 Task: In the Contact  Layla_King@nyu.edu, Add note: 'Add a note to conduct a competitive analysis of key competitors.'. Mark checkbox to create task to follow up ': In 3 business days '. Create task, with  description: Conduct Product Demo, Add due date: Tomorrow; Add reminder: 30 Minutes before. Set Priority High and add note: Review the attached proposal. Logged in from softage.1@softage.net
Action: Mouse moved to (98, 62)
Screenshot: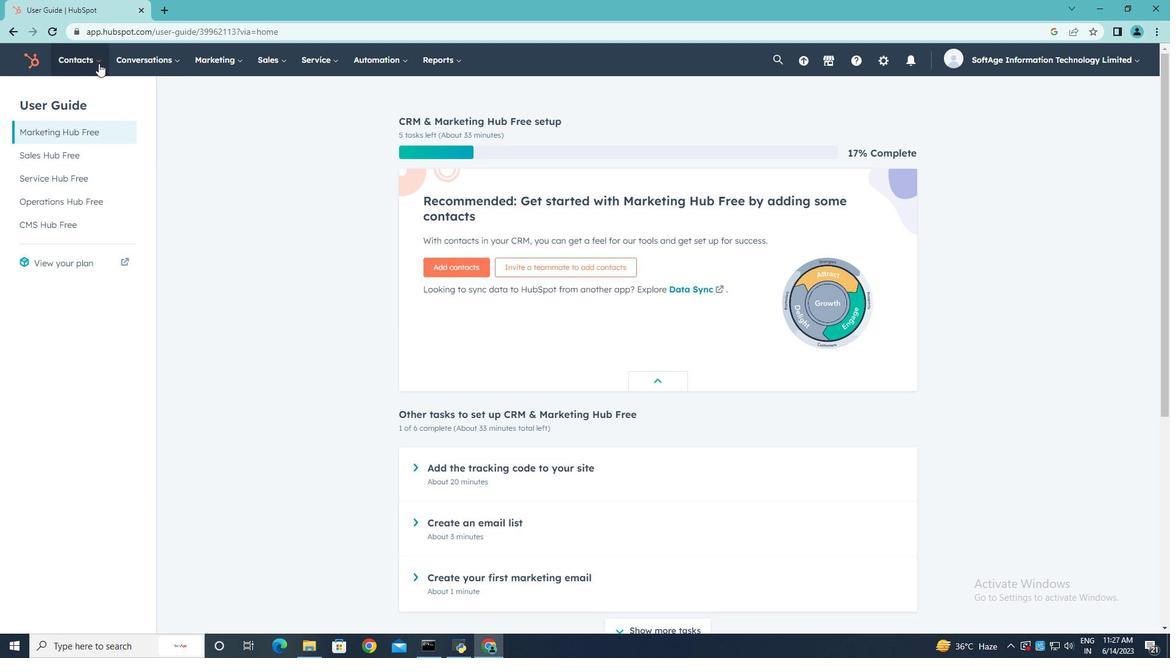 
Action: Mouse pressed left at (98, 62)
Screenshot: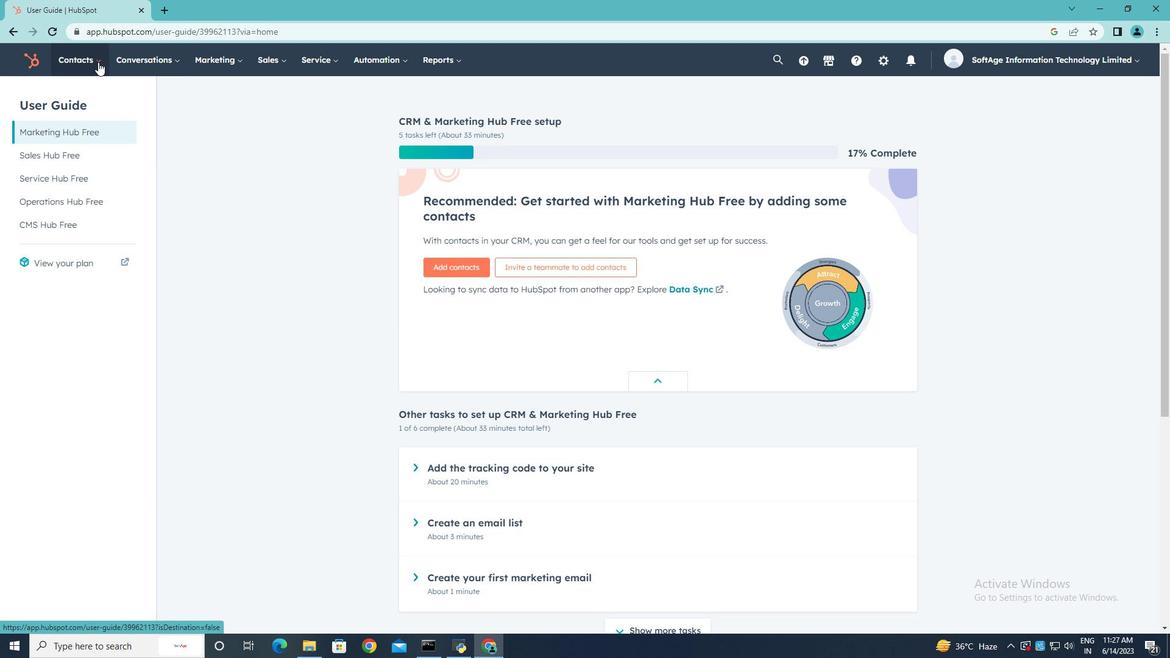 
Action: Mouse moved to (88, 90)
Screenshot: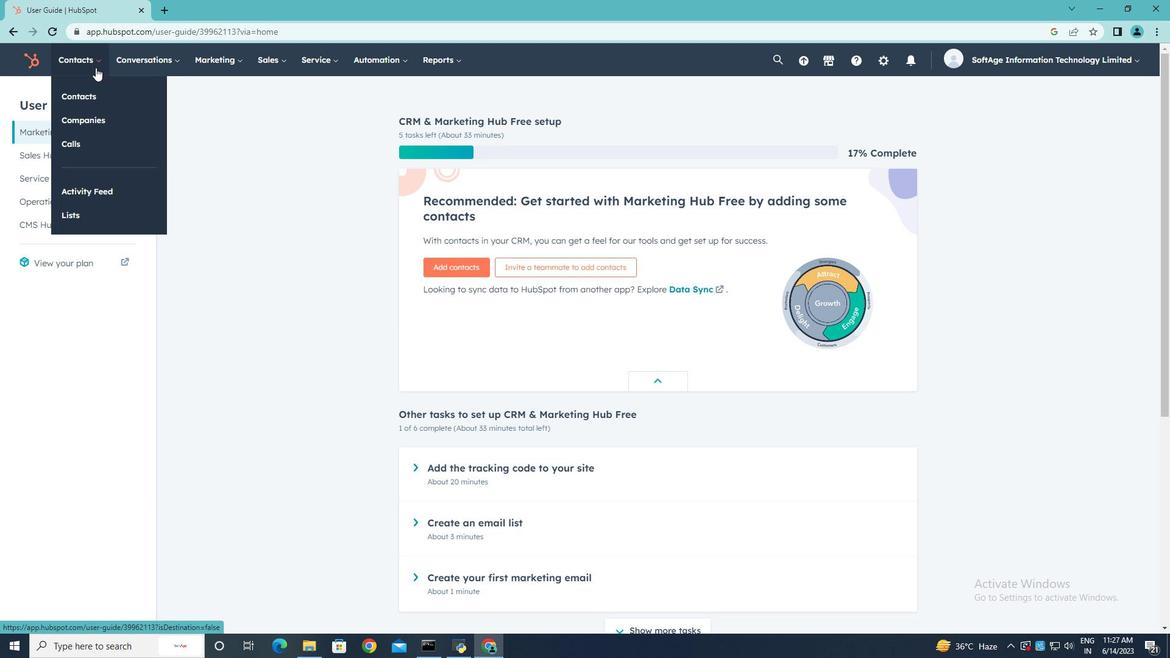 
Action: Mouse pressed left at (88, 90)
Screenshot: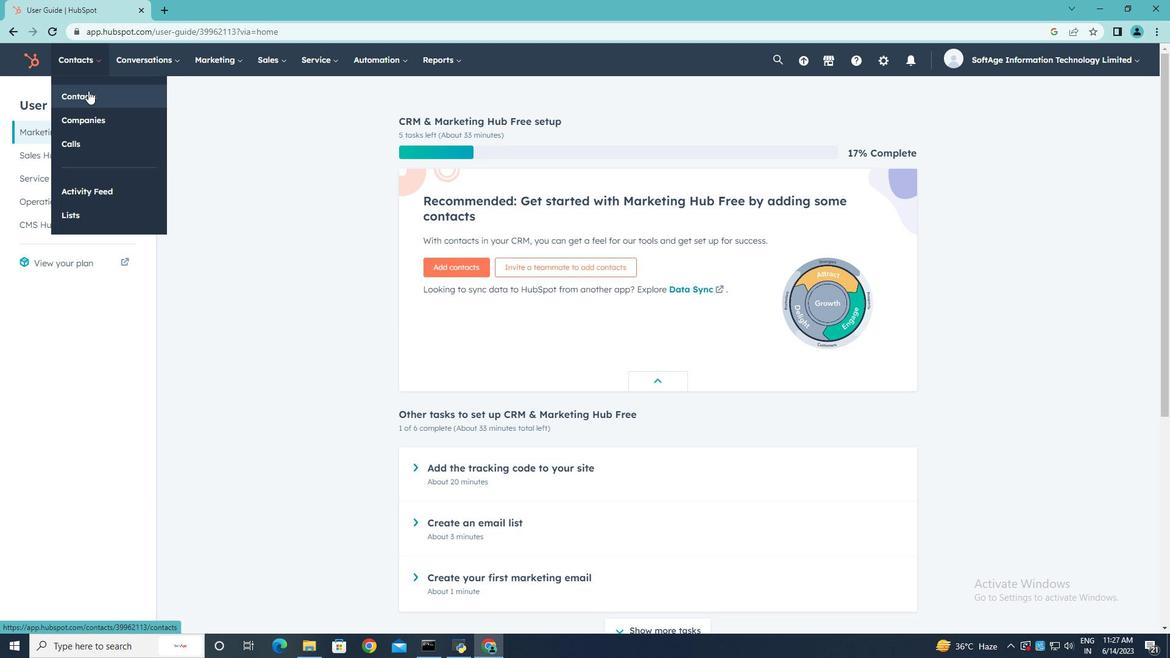 
Action: Mouse moved to (100, 195)
Screenshot: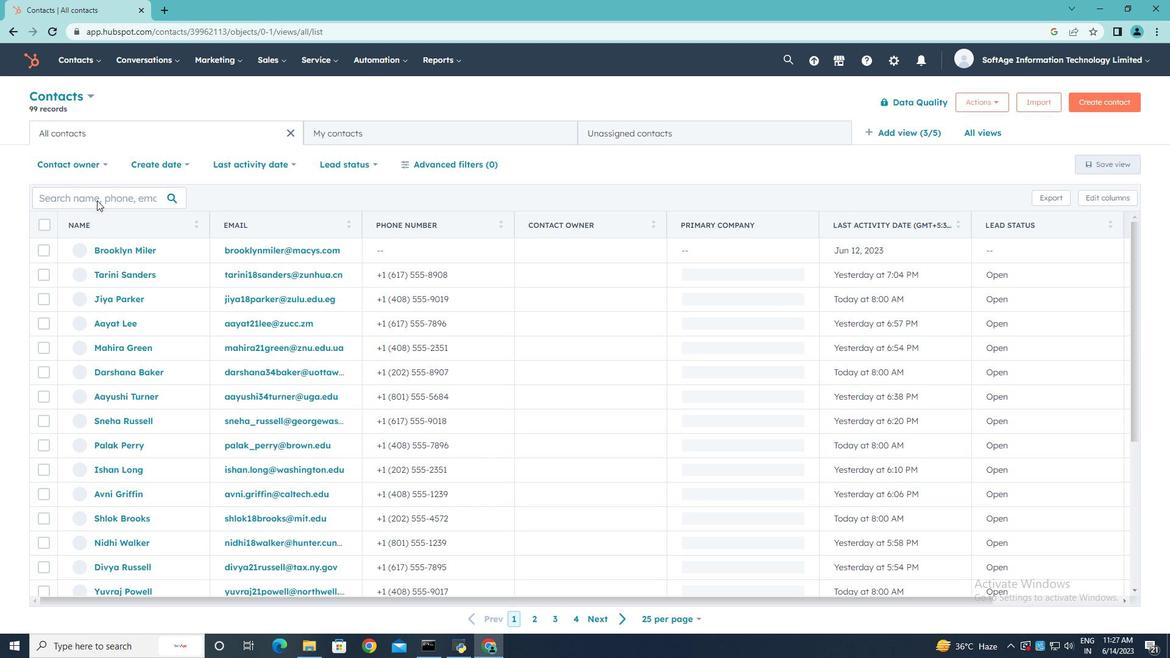 
Action: Mouse pressed left at (100, 195)
Screenshot: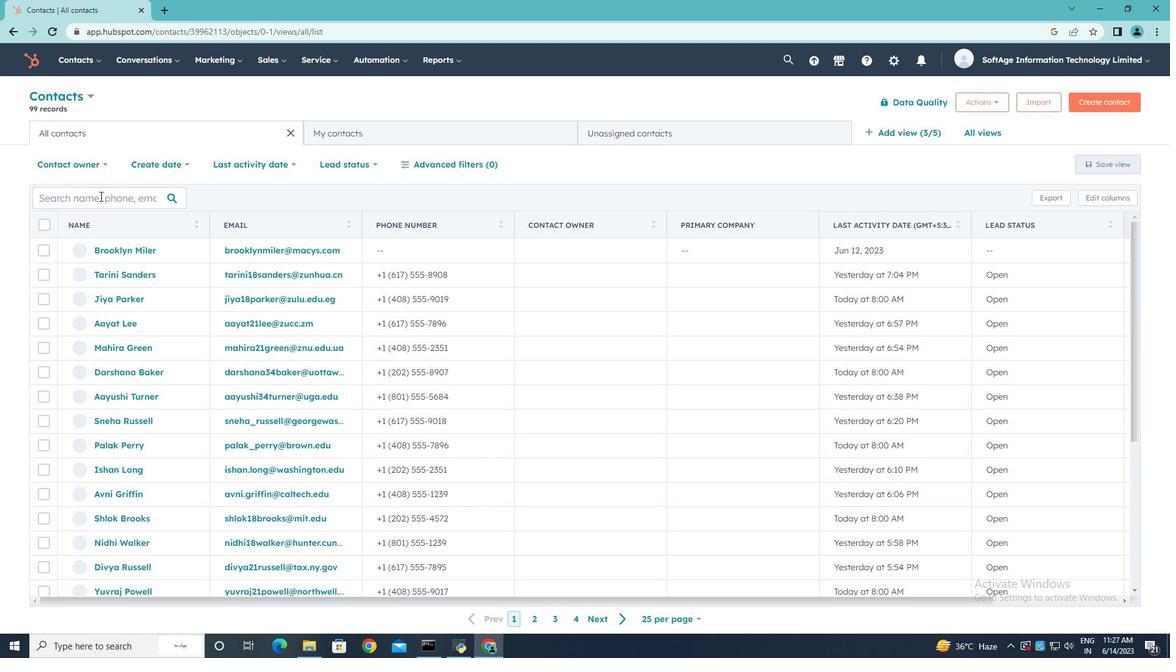 
Action: Key pressed <Key.shift>Layla<Key.shift_r>_<Key.shift>King<Key.shift>@nyu.edu
Screenshot: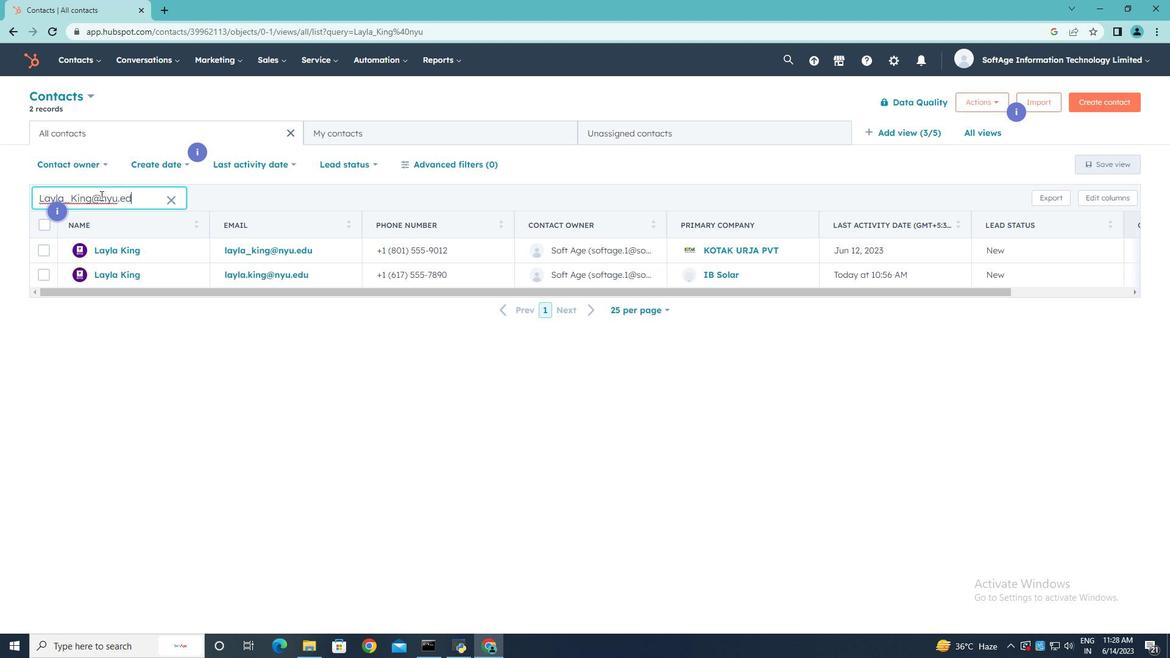 
Action: Mouse moved to (136, 253)
Screenshot: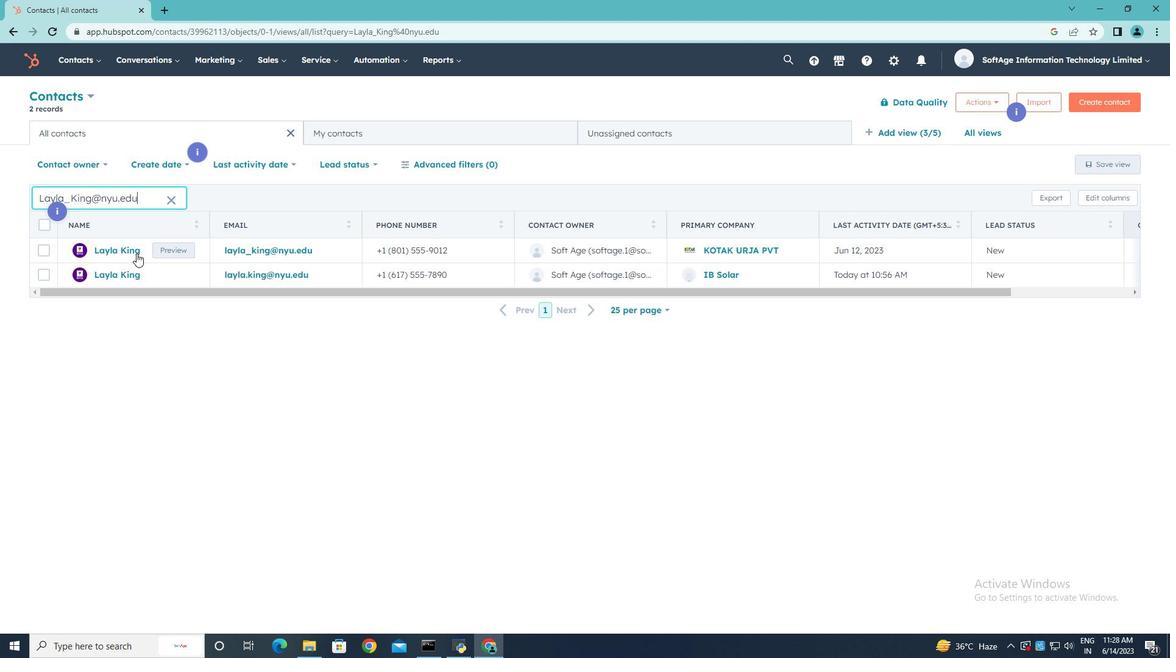
Action: Mouse pressed left at (136, 253)
Screenshot: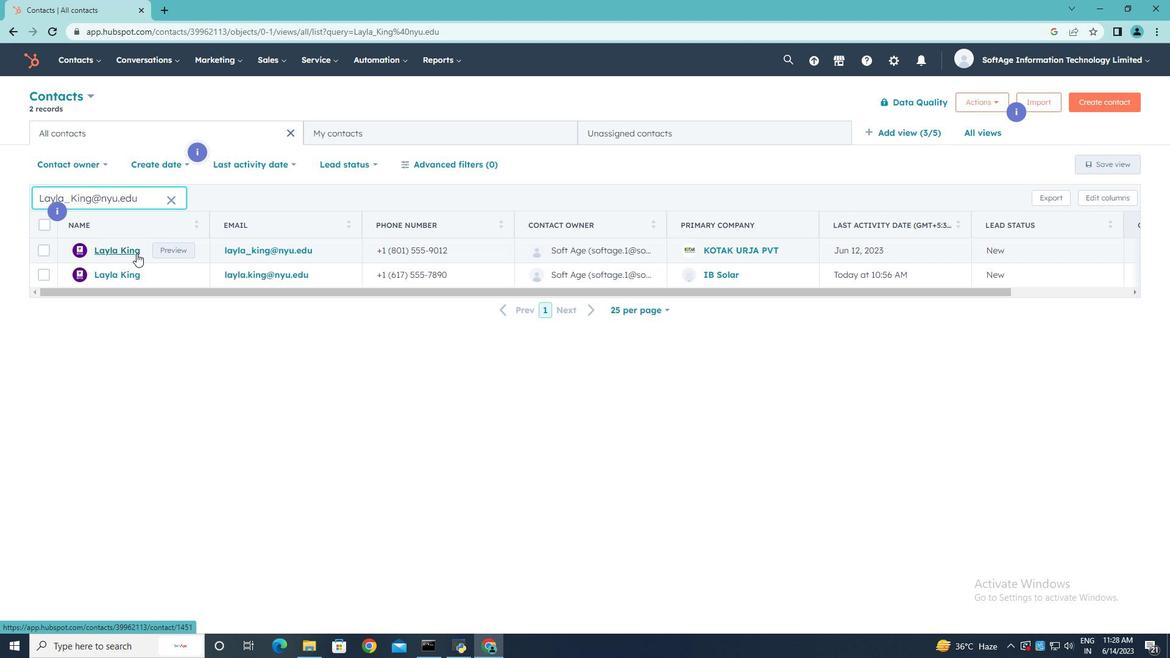 
Action: Mouse moved to (41, 205)
Screenshot: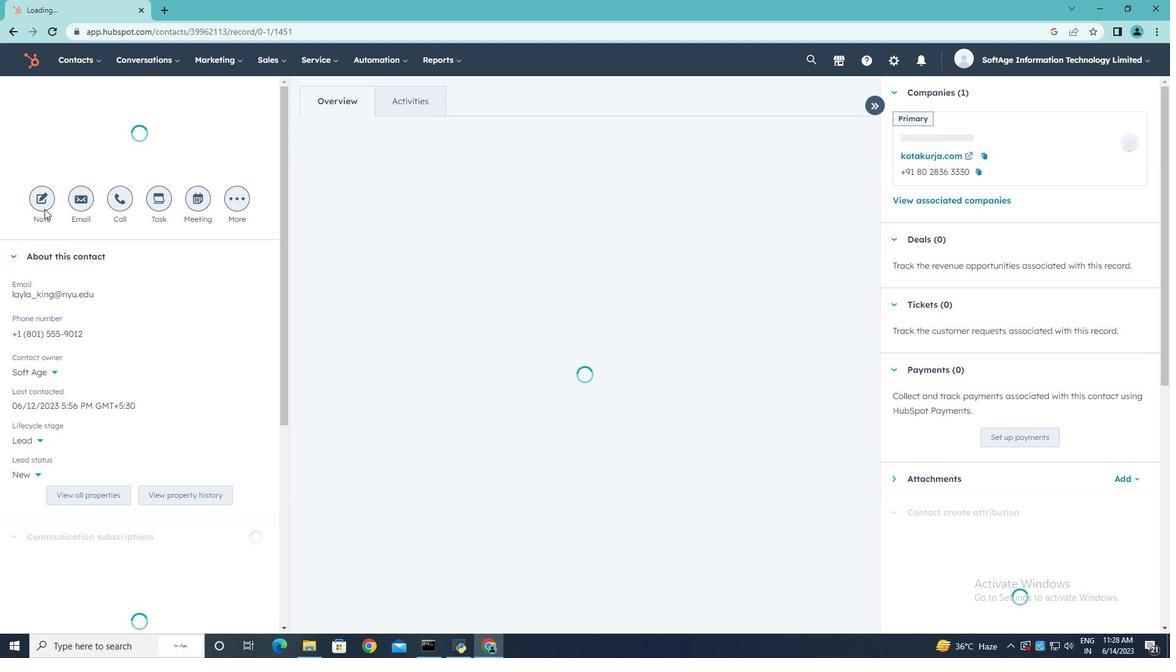 
Action: Mouse pressed left at (41, 205)
Screenshot: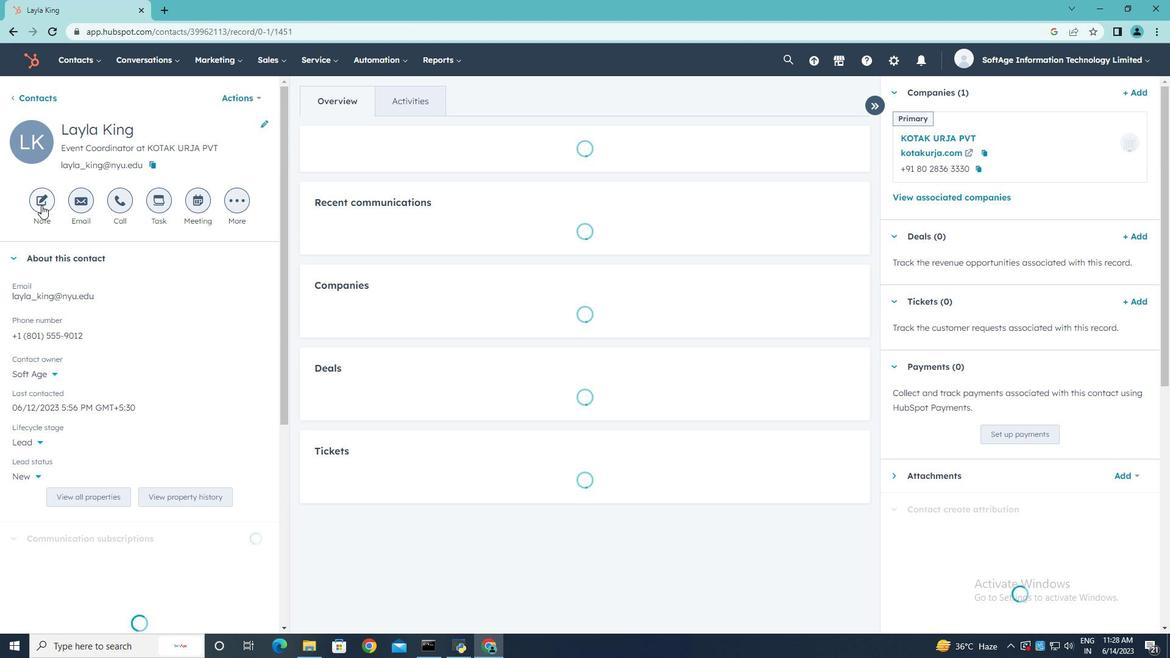 
Action: Key pressed <Key.shift><Key.shift><Key.shift><Key.shift><Key.shift><Key.shift><Key.shift><Key.shift><Key.shift><Key.shift><Key.shift><Key.shift><Key.shift><Key.shift><Key.shift><Key.shift><Key.shift><Key.shift><Key.shift><Key.shift><Key.shift><Key.shift><Key.shift><Key.shift><Key.shift><Key.shift><Key.shift><Key.shift><Key.shift><Key.shift><Key.shift><Key.shift><Key.shift><Key.shift><Key.shift><Key.shift><Key.shift><Key.shift><Key.shift><Key.shift><Key.shift><Key.shift><Key.shift><Key.shift><Key.shift><Key.shift><Key.shift><Key.shift><Key.shift><Key.shift><Key.shift><Key.shift><Key.shift><Key.shift><Key.shift><Key.shift><Key.shift><Key.shift><Key.shift><Key.shift>As<Key.backspace>dd<Key.space>a<Key.space><Key.space>not<Key.space>to<Key.space>conduct<Key.space>a<Key.space>competitive<Key.space>analysis<Key.space>of<Key.space>key<Key.space>competitors.
Screenshot: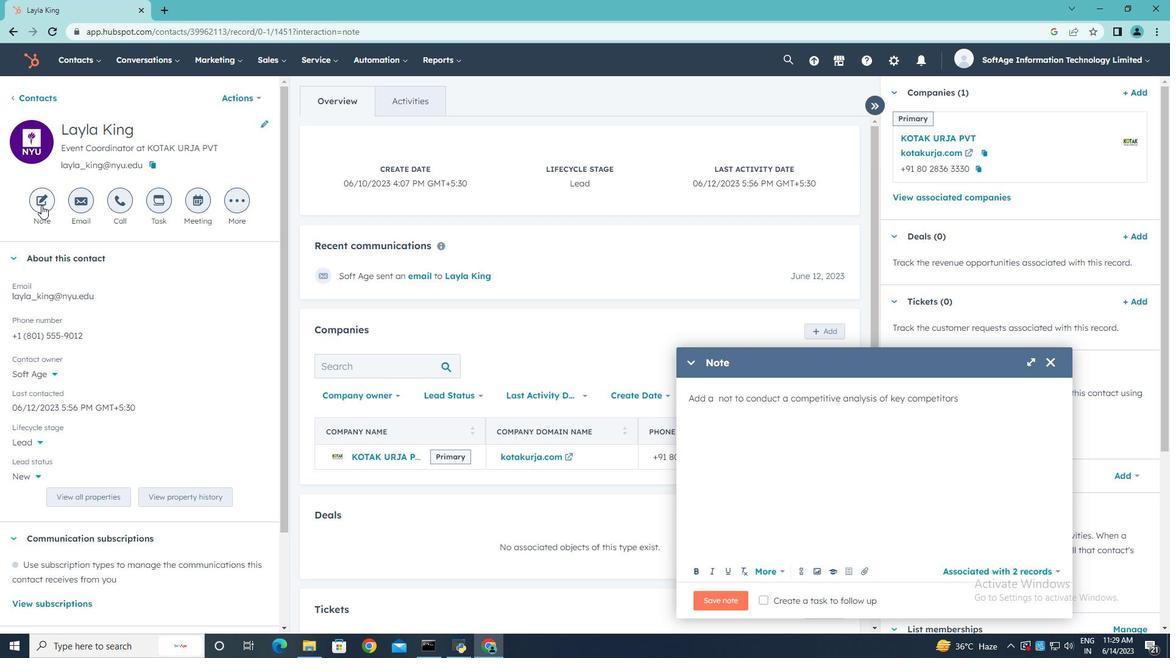 
Action: Mouse moved to (767, 601)
Screenshot: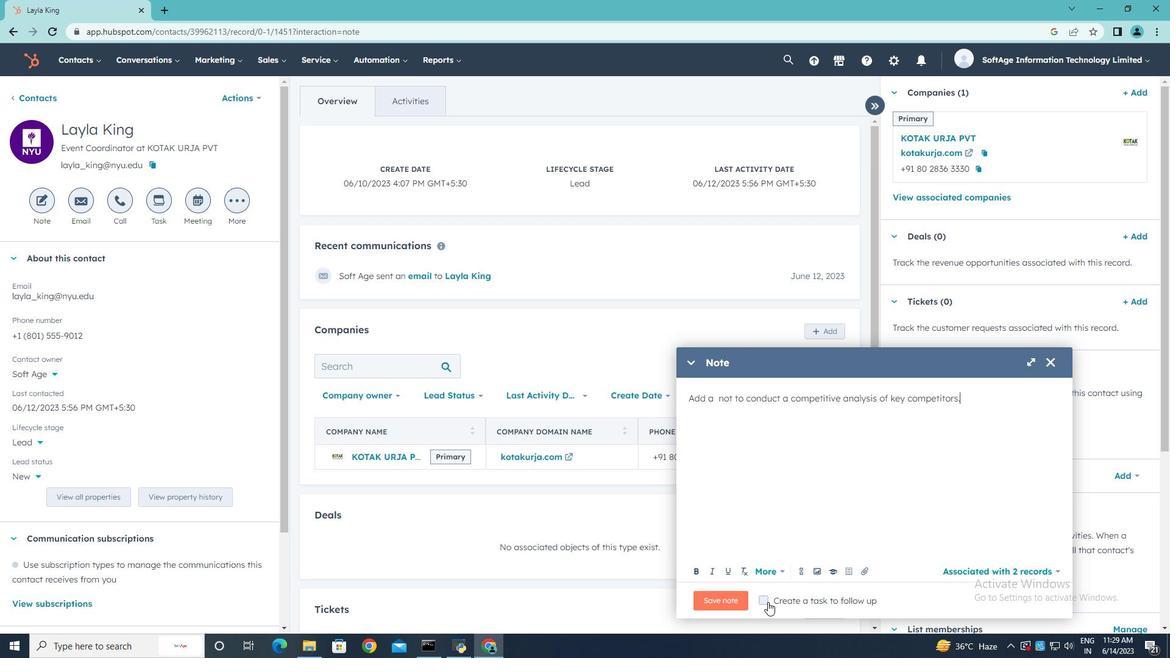 
Action: Mouse pressed left at (767, 601)
Screenshot: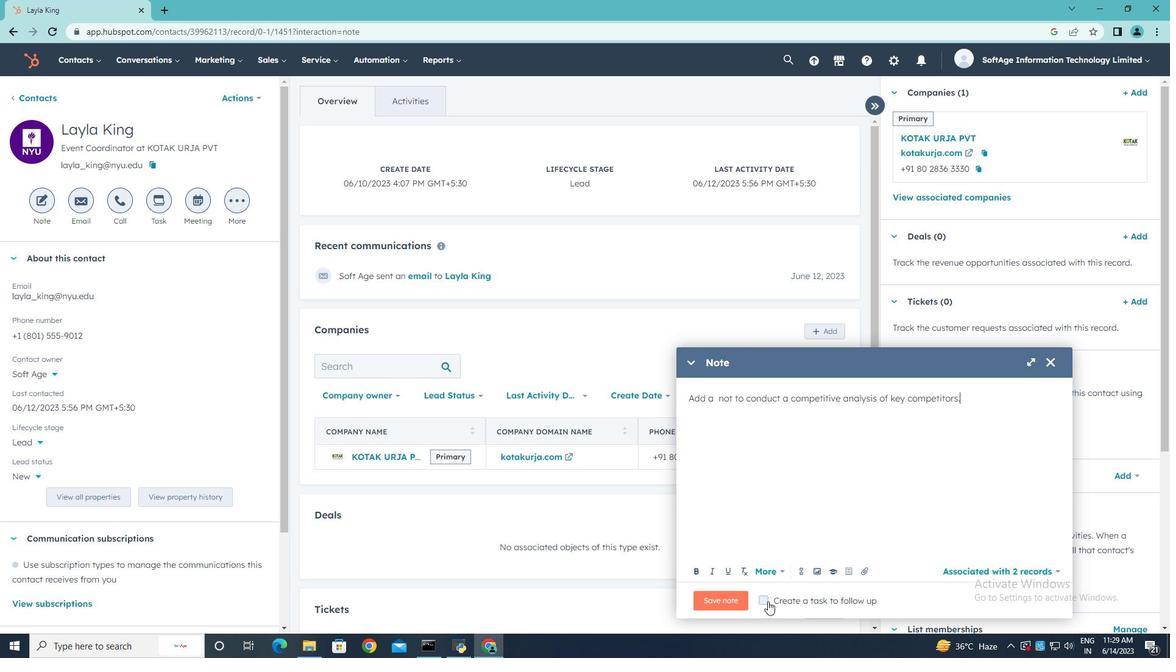 
Action: Mouse moved to (1003, 602)
Screenshot: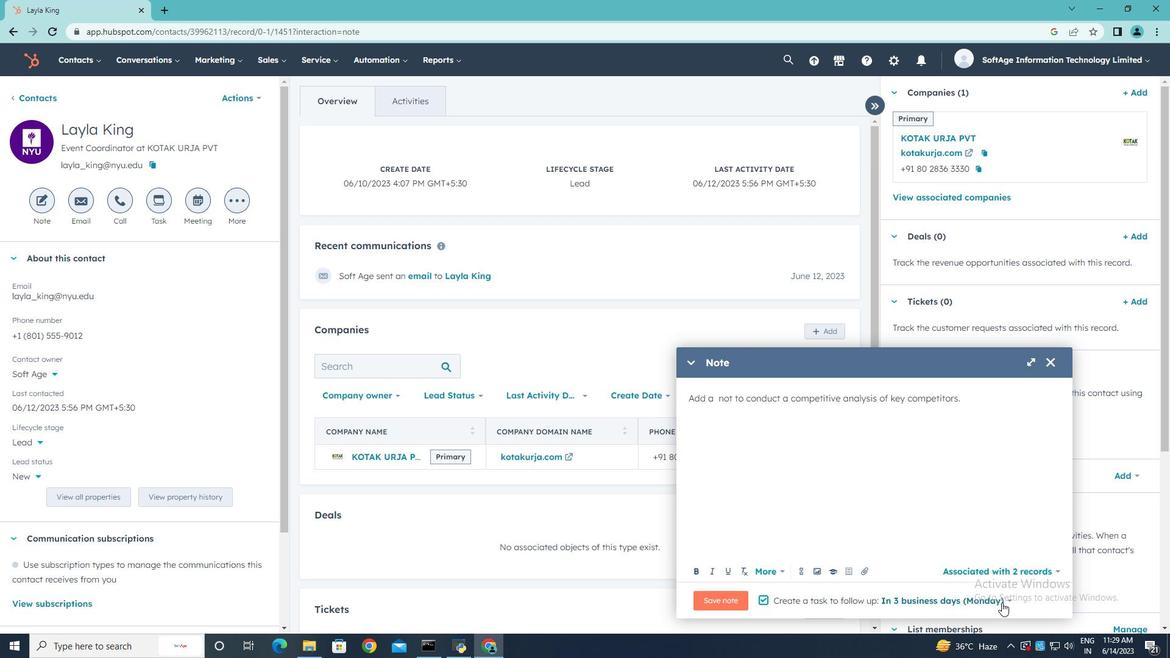 
Action: Mouse pressed left at (1003, 602)
Screenshot: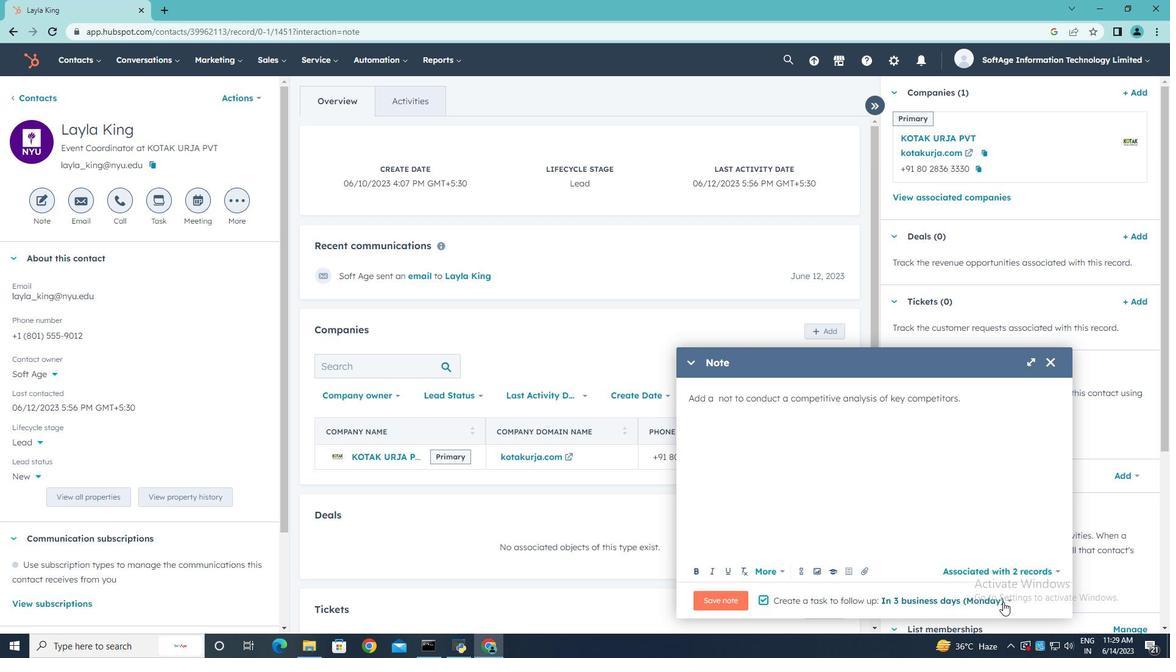 
Action: Mouse moved to (987, 484)
Screenshot: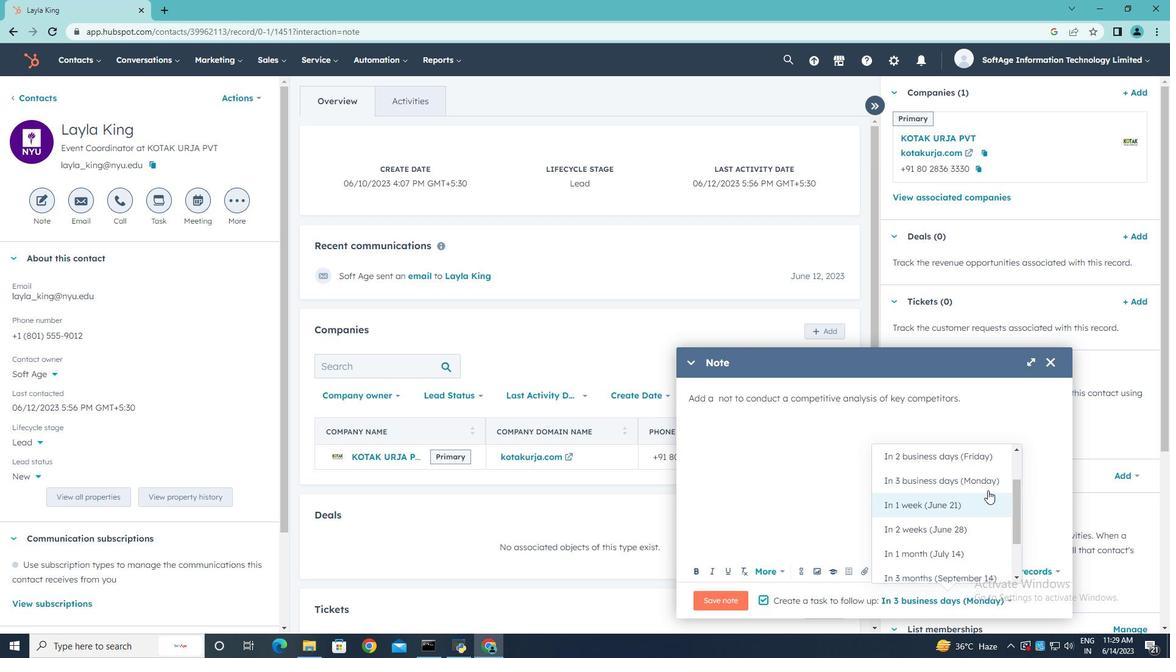
Action: Mouse pressed left at (987, 484)
Screenshot: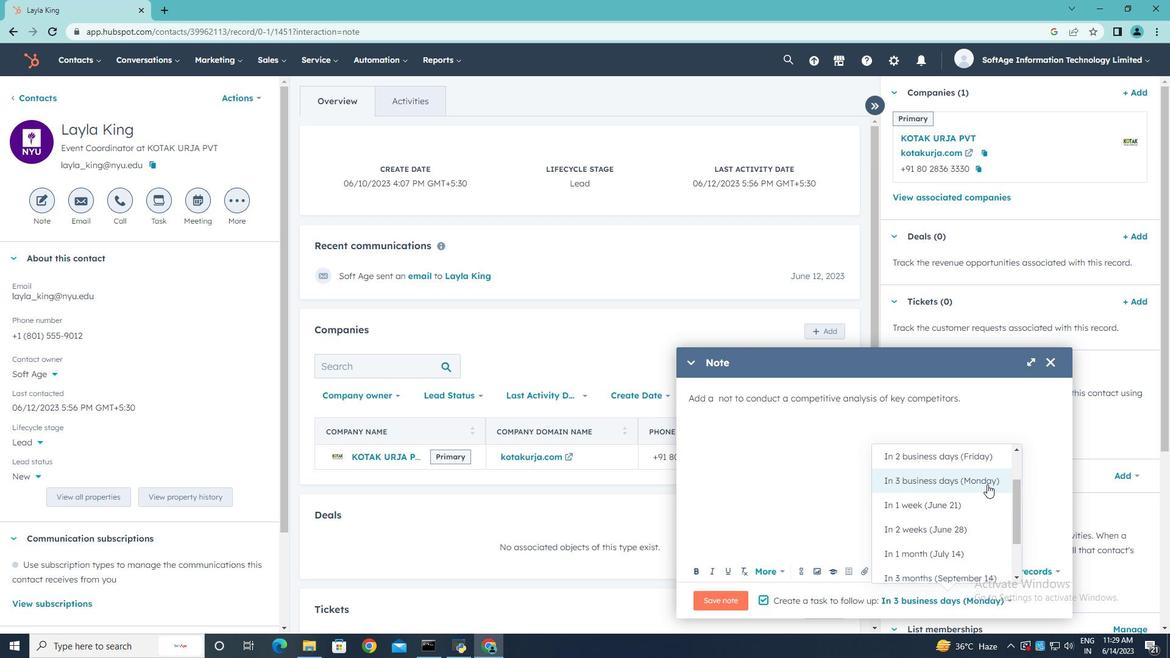 
Action: Mouse moved to (728, 598)
Screenshot: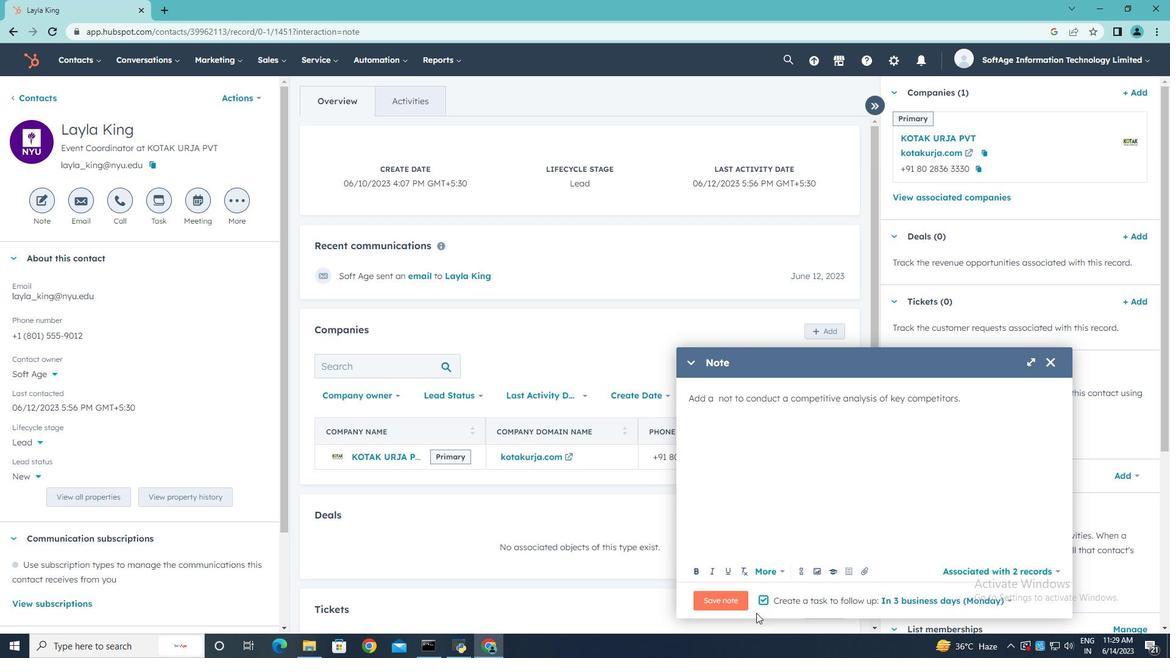 
Action: Mouse pressed left at (728, 598)
Screenshot: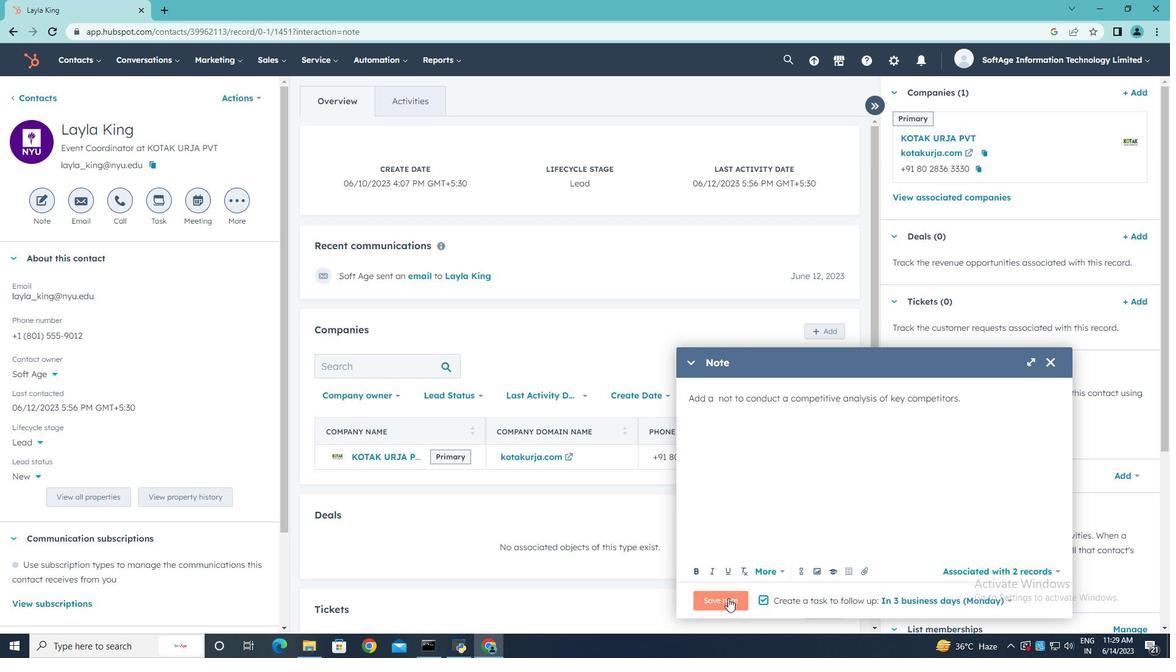 
Action: Mouse moved to (156, 208)
Screenshot: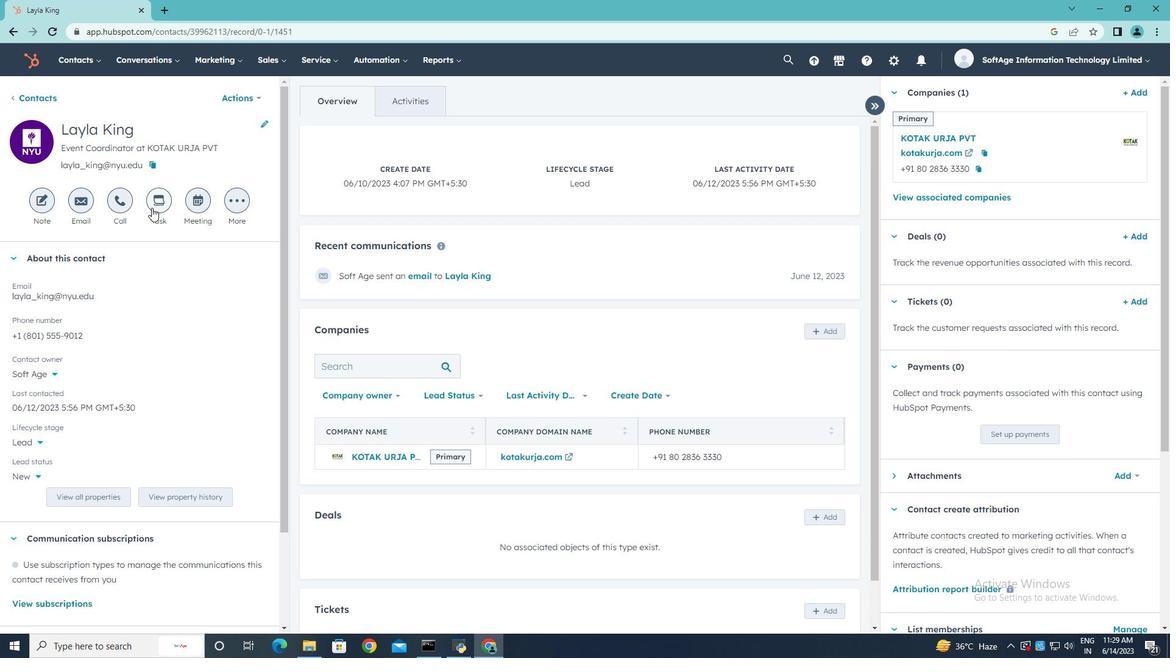 
Action: Mouse pressed left at (156, 208)
Screenshot: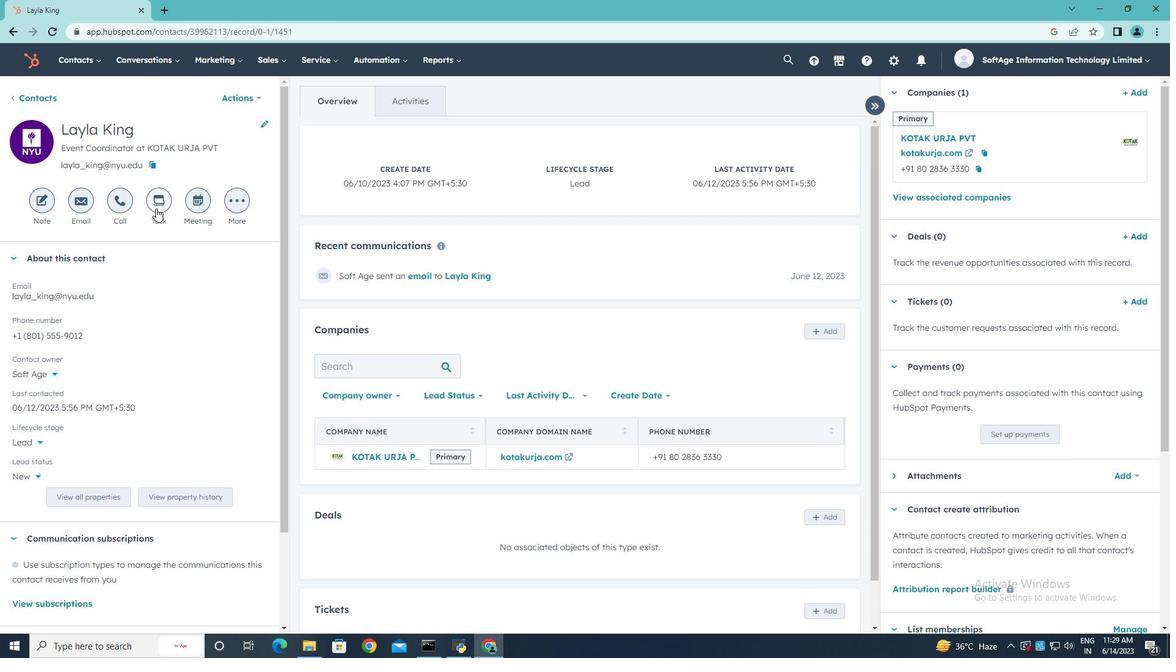
Action: Mouse moved to (702, 337)
Screenshot: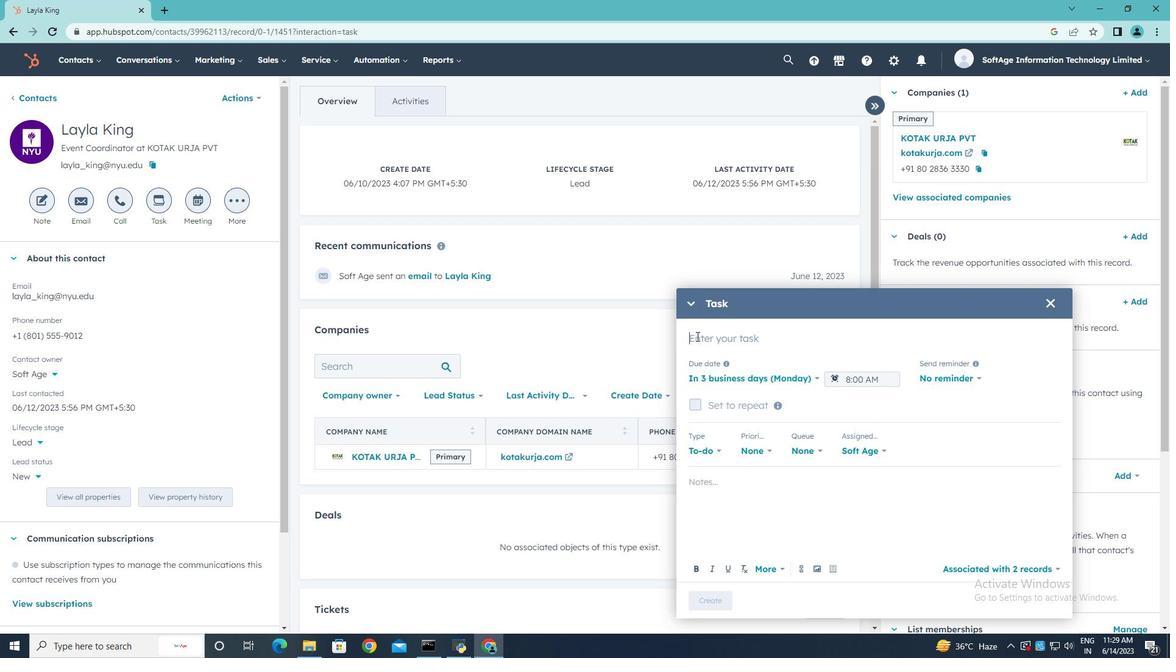 
Action: Mouse pressed left at (702, 337)
Screenshot: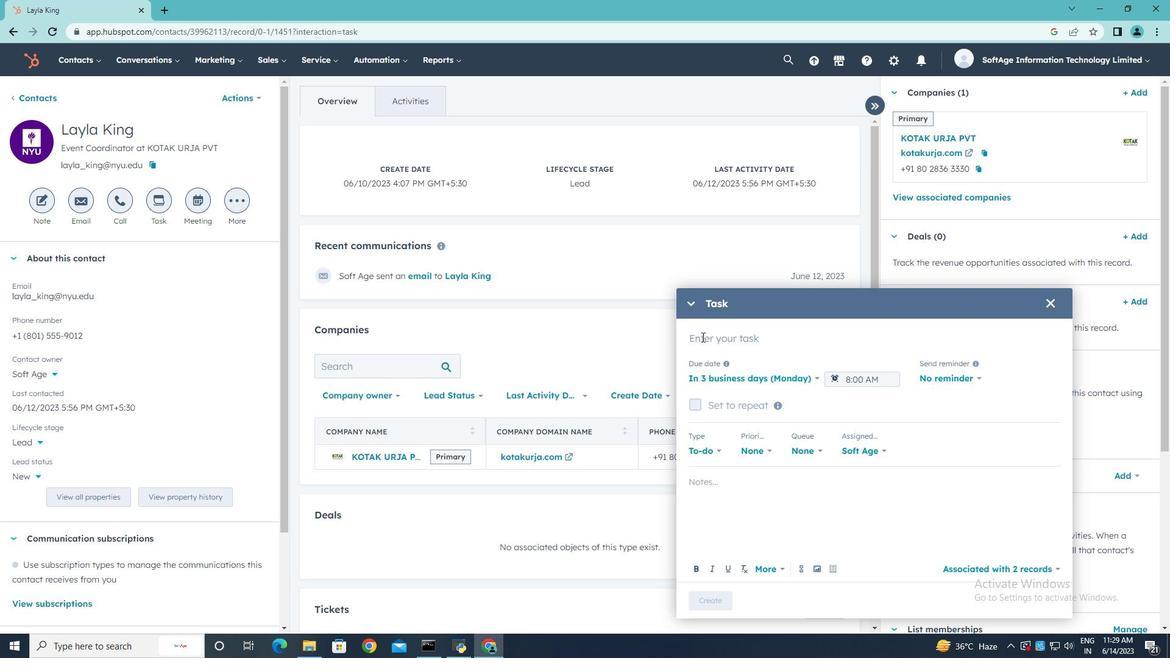
Action: Mouse moved to (720, 248)
Screenshot: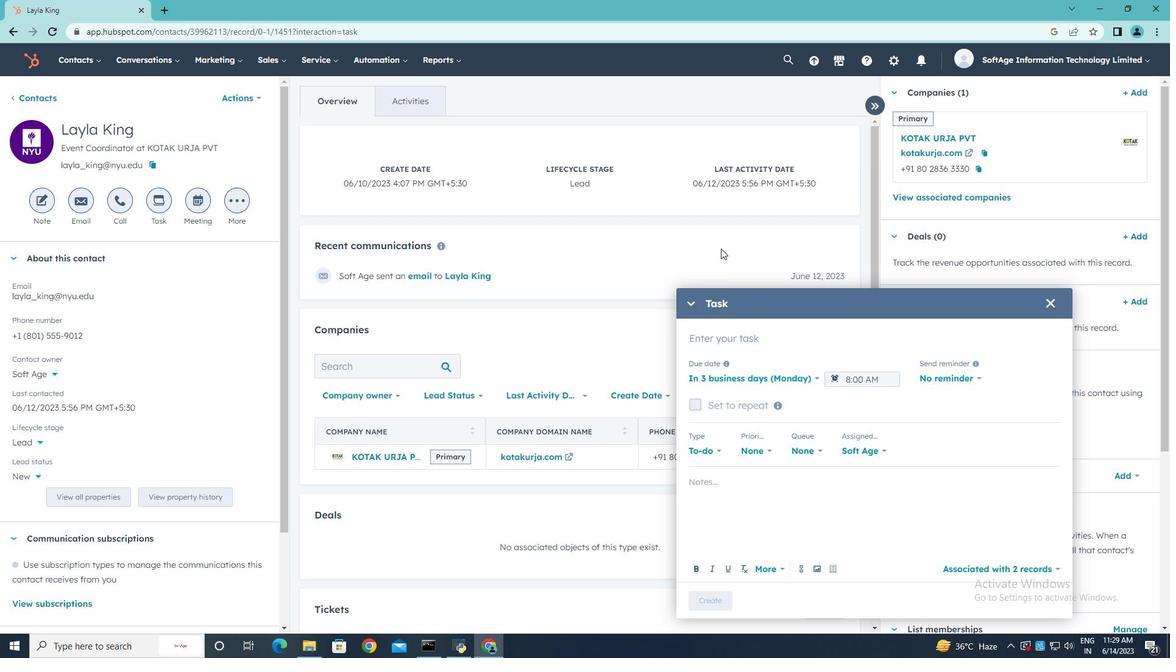 
Action: Key pressed <Key.shift>Conduct<Key.space><Key.shift>Product<Key.space><Key.shift>Demo
Screenshot: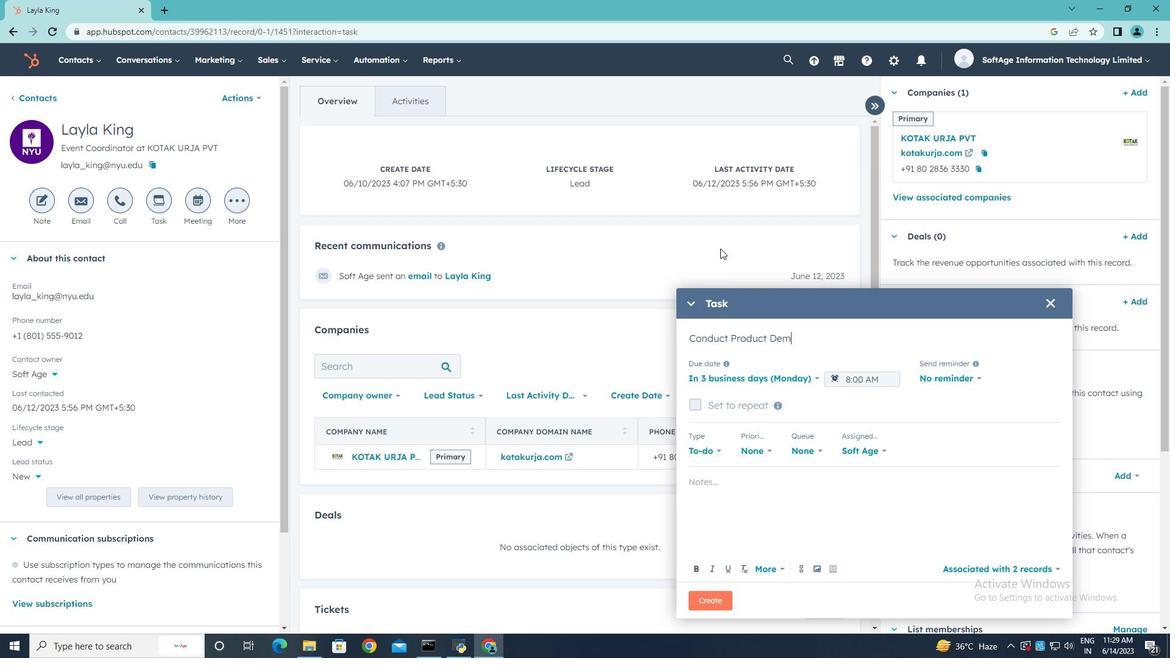 
Action: Mouse moved to (816, 381)
Screenshot: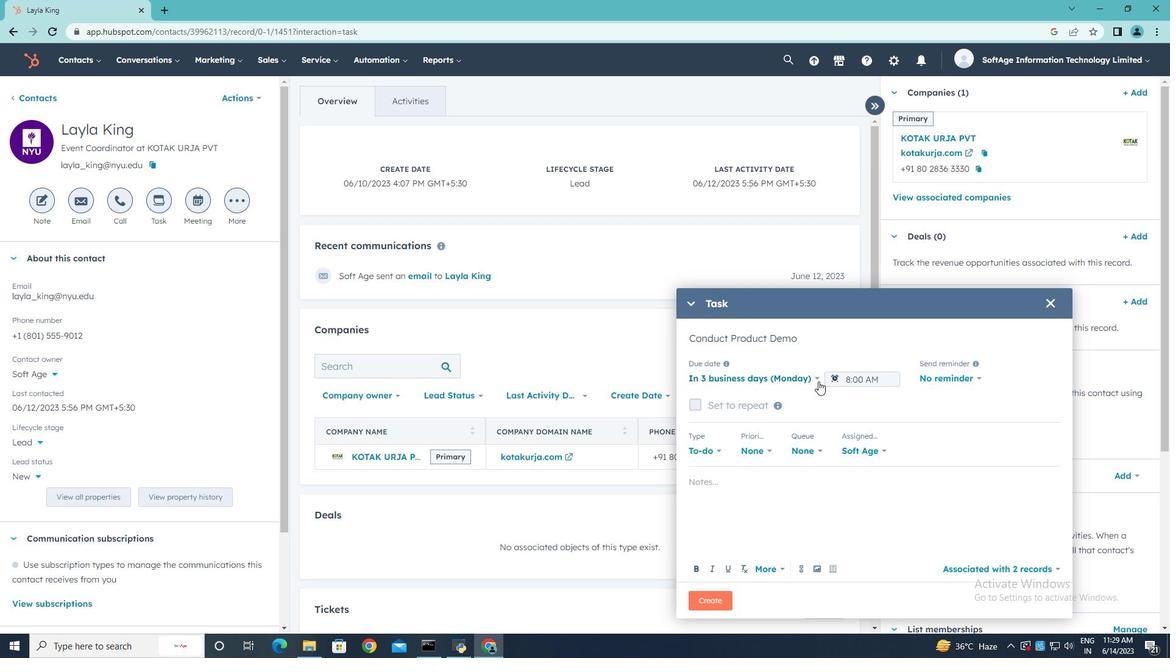 
Action: Mouse pressed left at (816, 381)
Screenshot: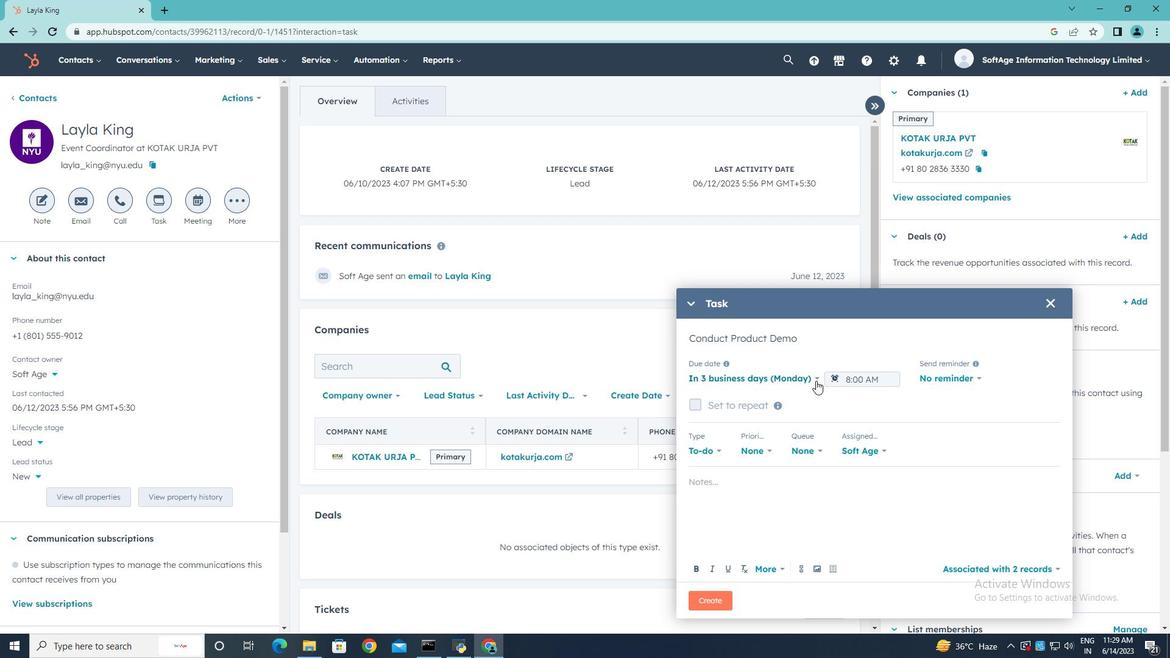 
Action: Mouse moved to (795, 429)
Screenshot: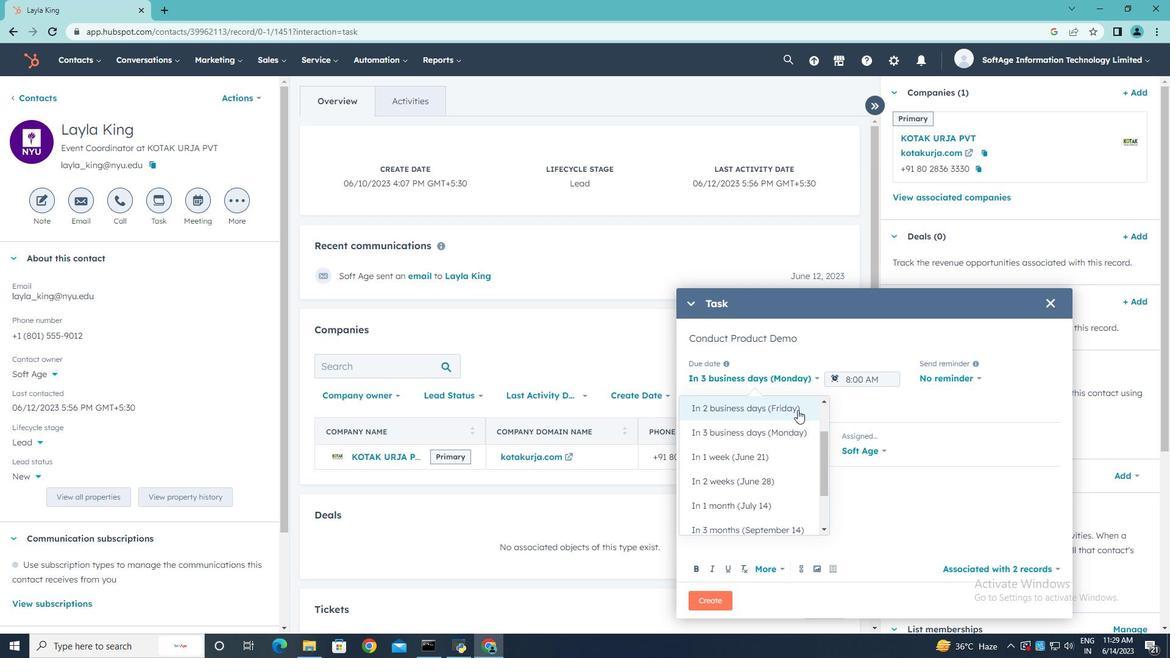 
Action: Mouse scrolled (795, 430) with delta (0, 0)
Screenshot: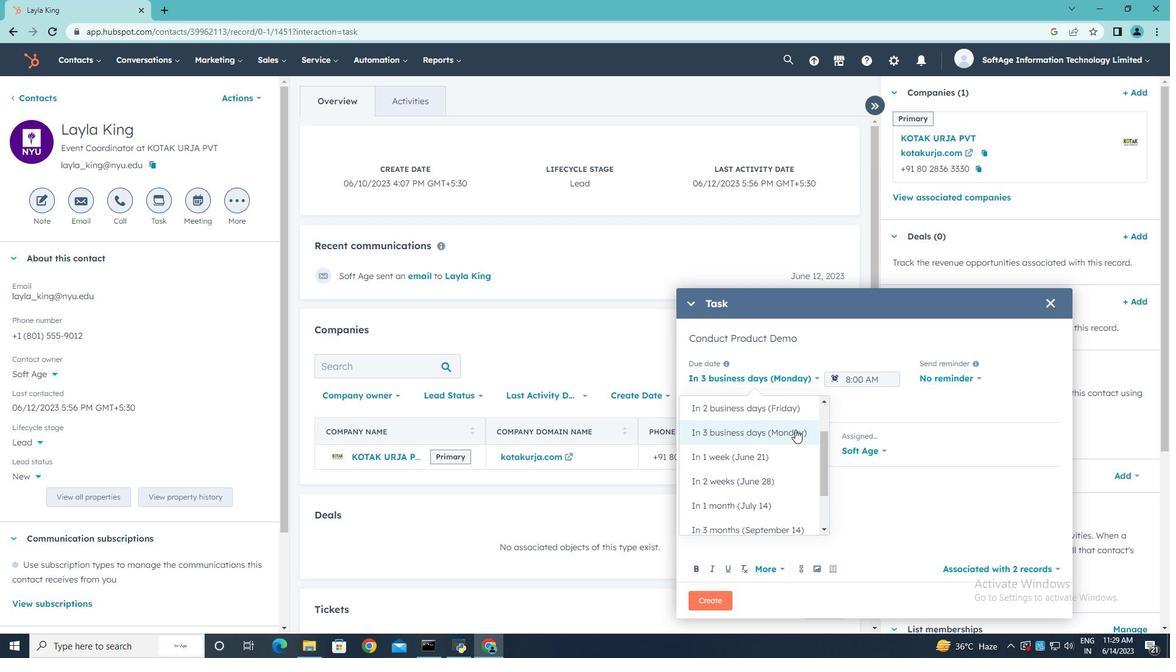 
Action: Mouse scrolled (795, 430) with delta (0, 0)
Screenshot: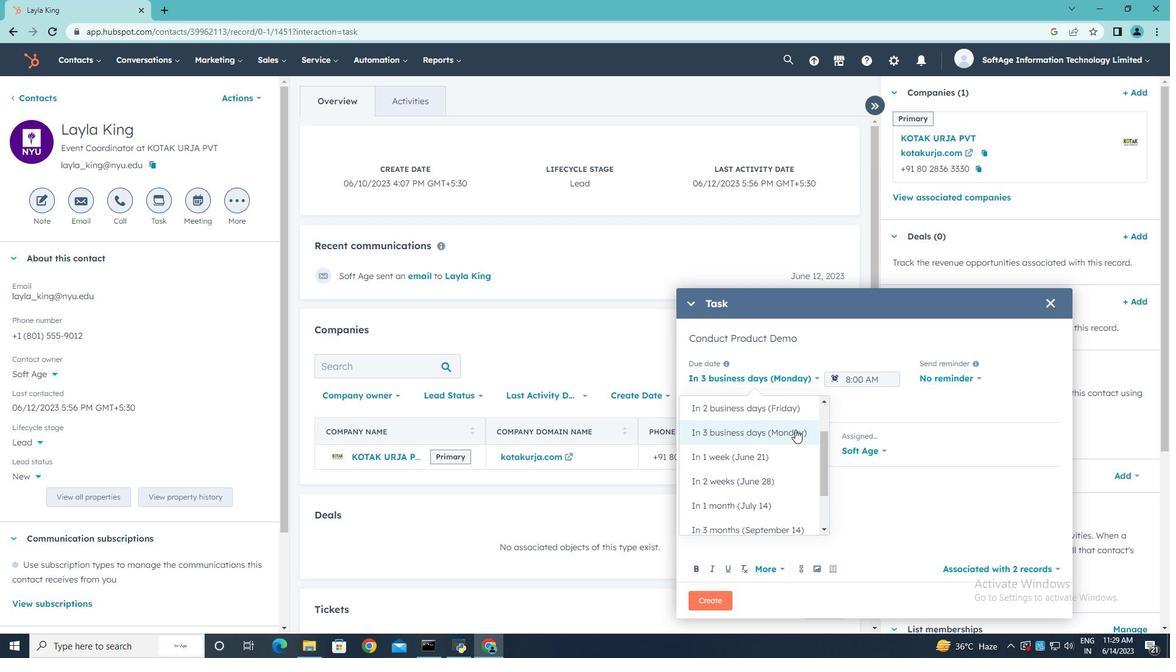 
Action: Mouse scrolled (795, 430) with delta (0, 0)
Screenshot: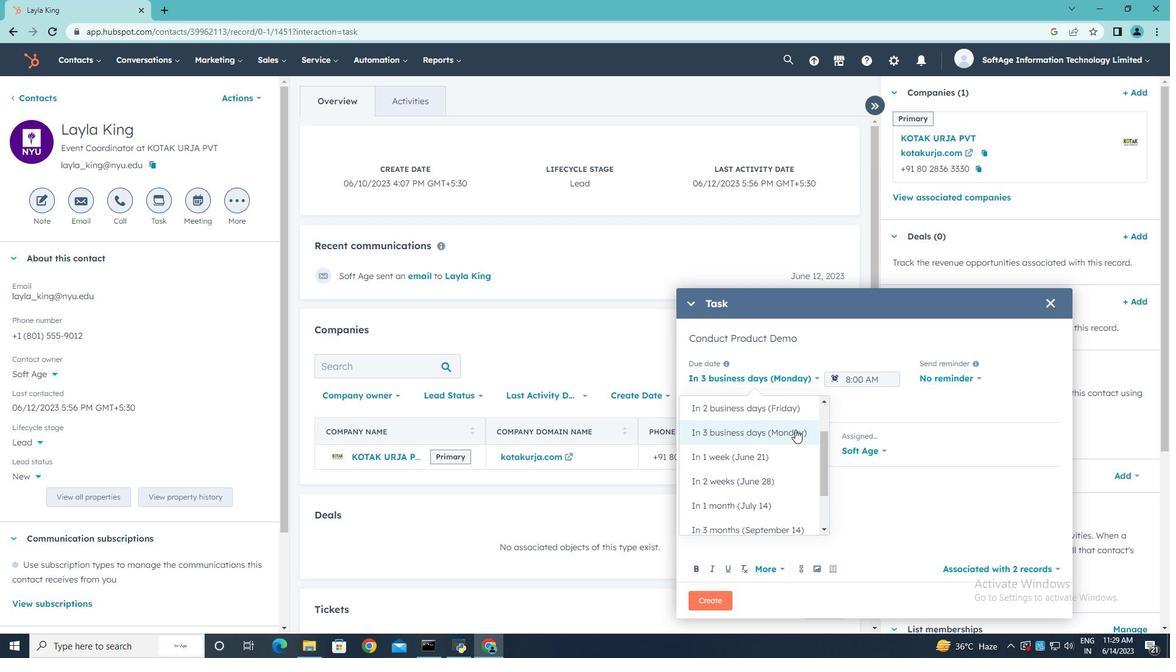 
Action: Mouse moved to (756, 433)
Screenshot: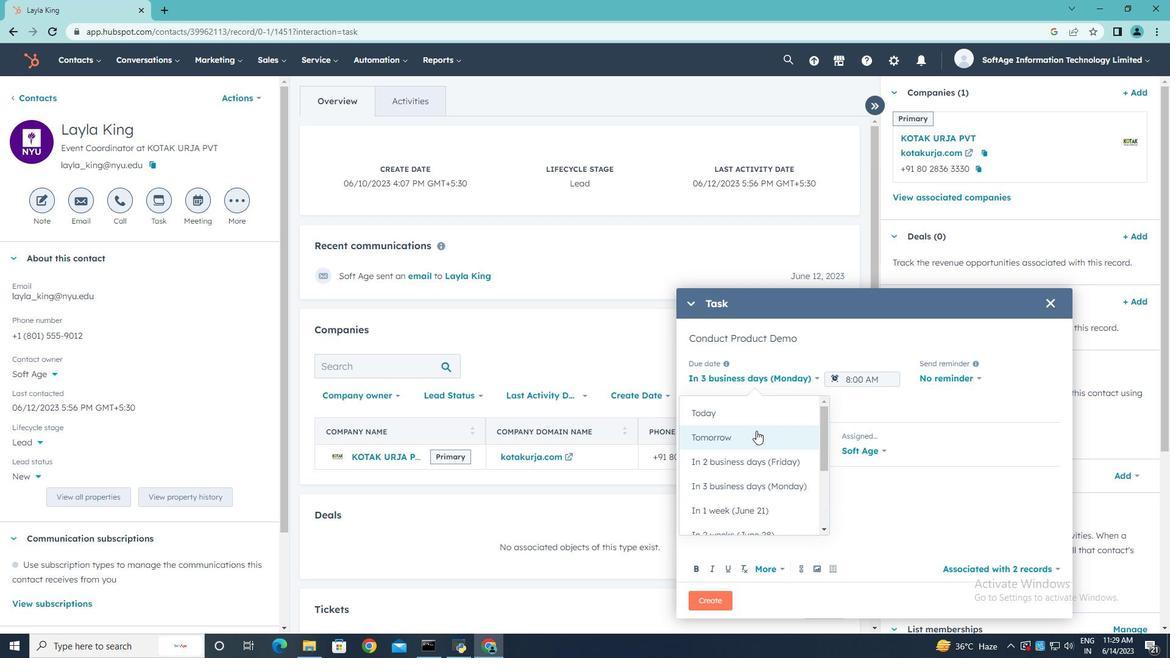 
Action: Mouse pressed left at (756, 433)
Screenshot: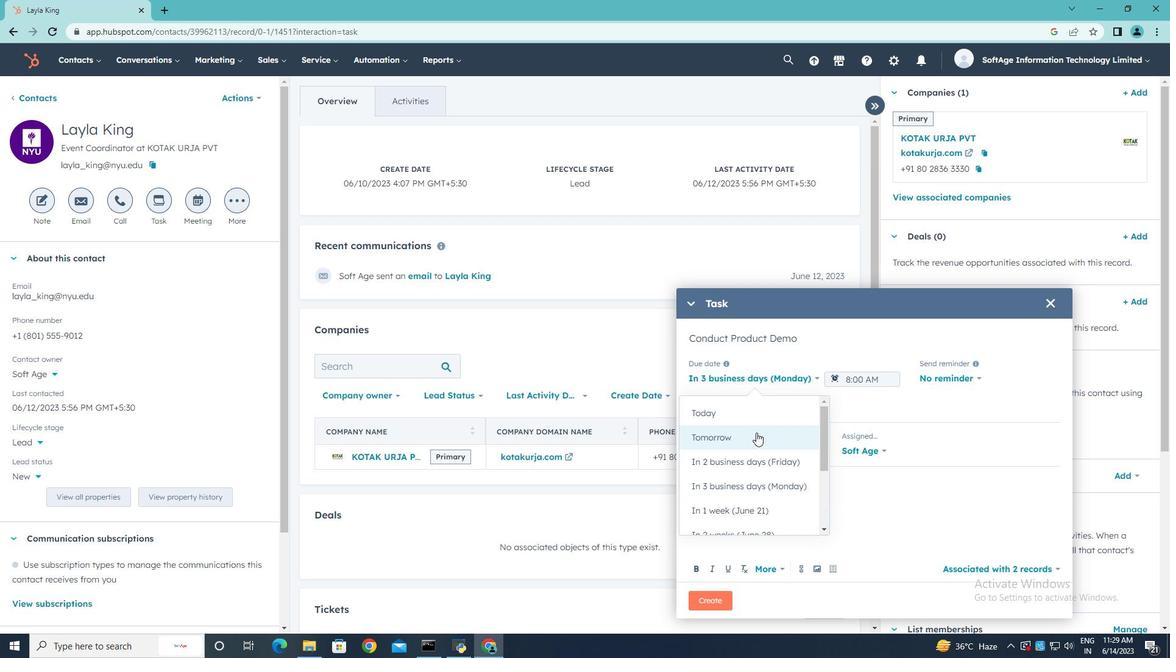 
Action: Mouse moved to (895, 375)
Screenshot: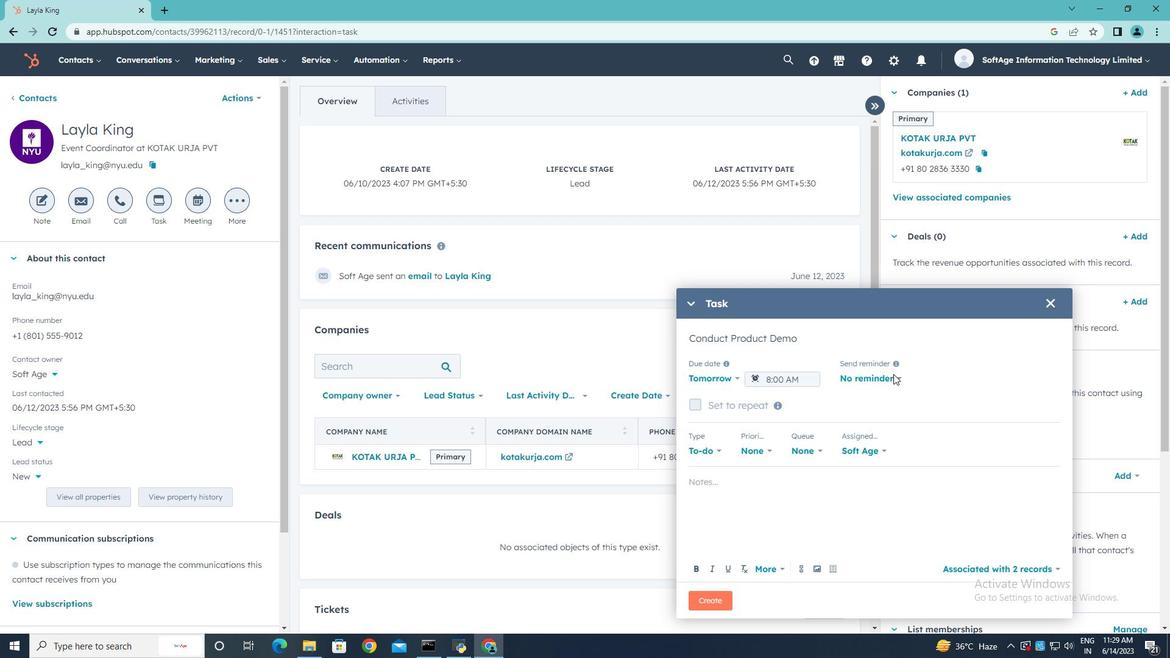 
Action: Mouse pressed left at (895, 375)
Screenshot: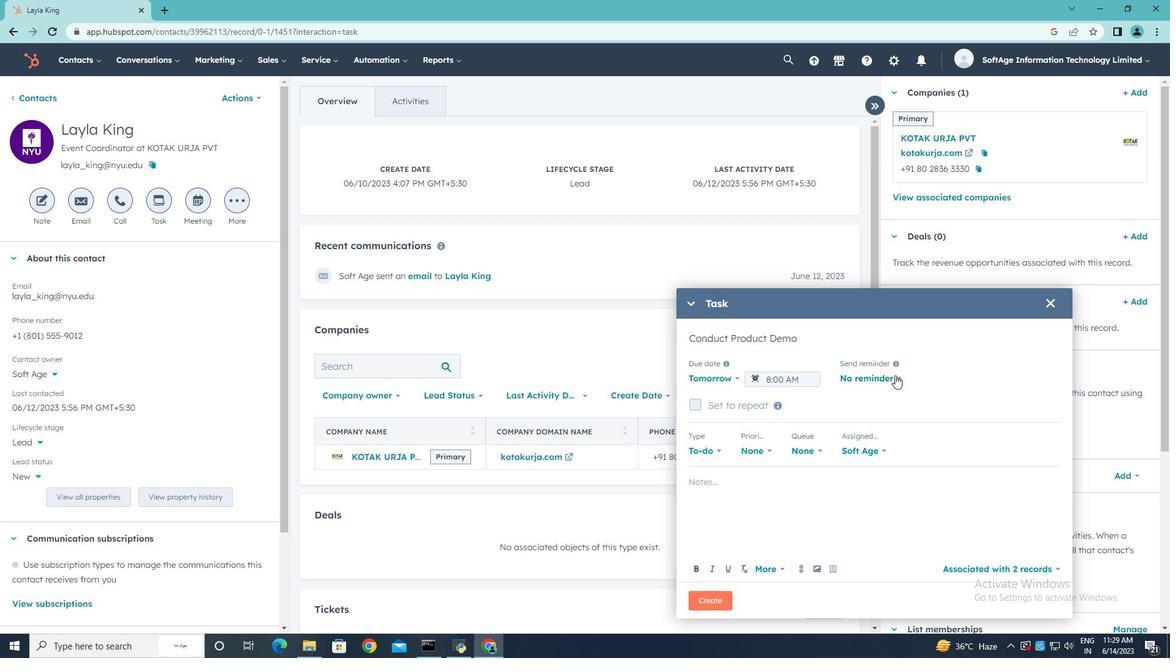 
Action: Mouse moved to (874, 459)
Screenshot: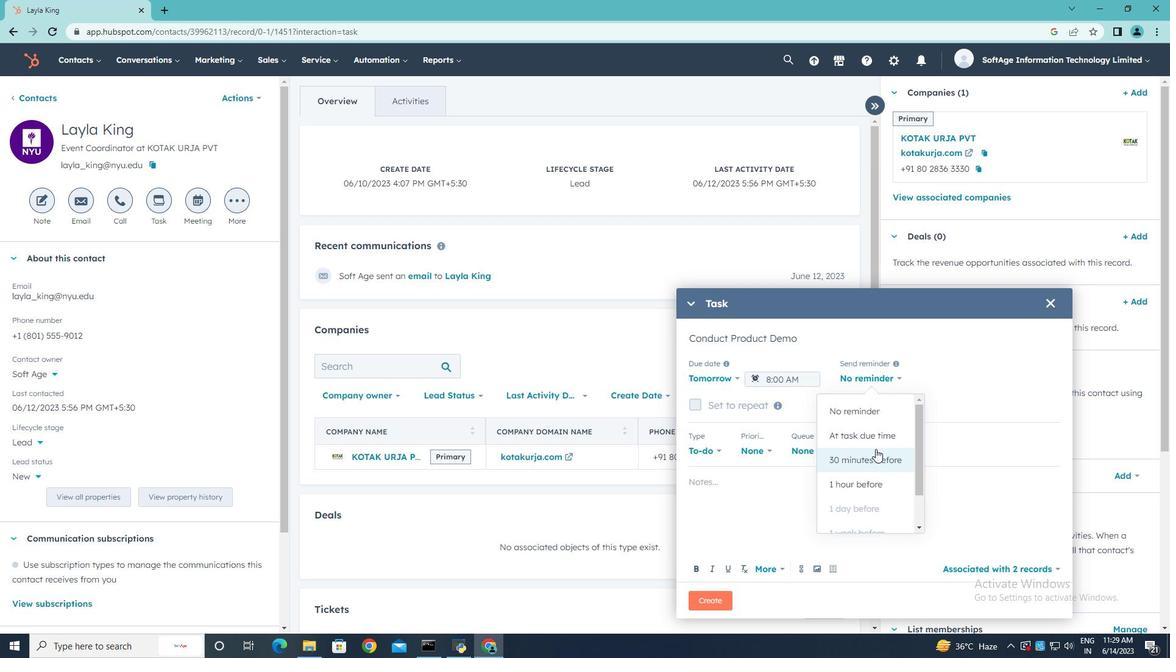 
Action: Mouse pressed left at (874, 459)
Screenshot: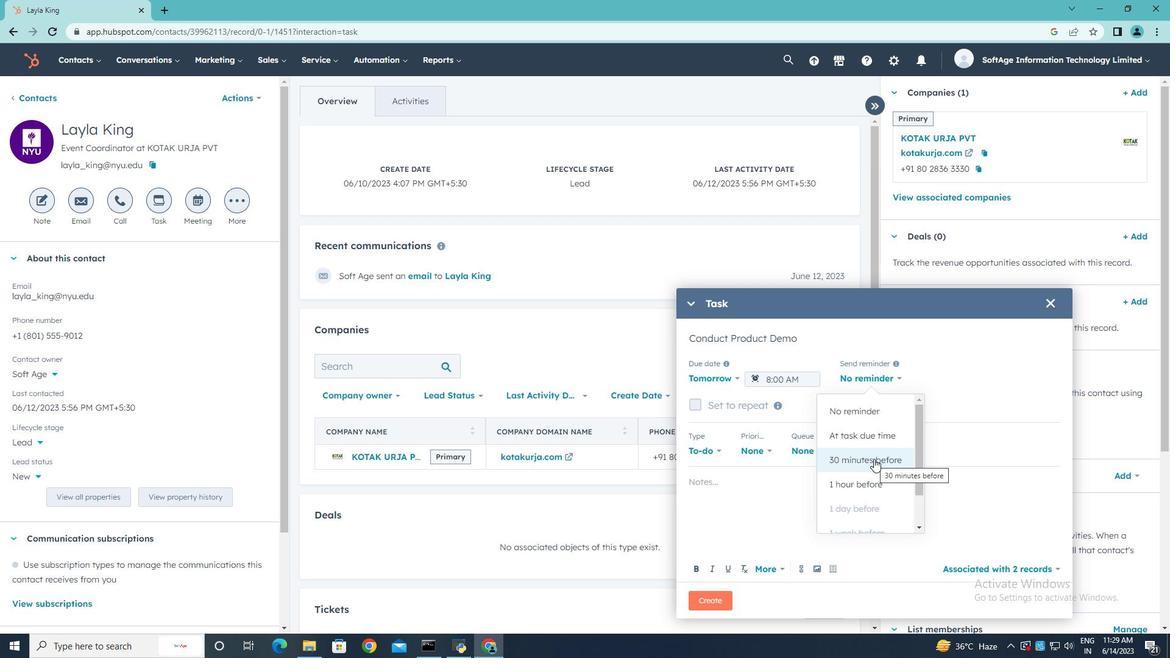 
Action: Mouse moved to (770, 454)
Screenshot: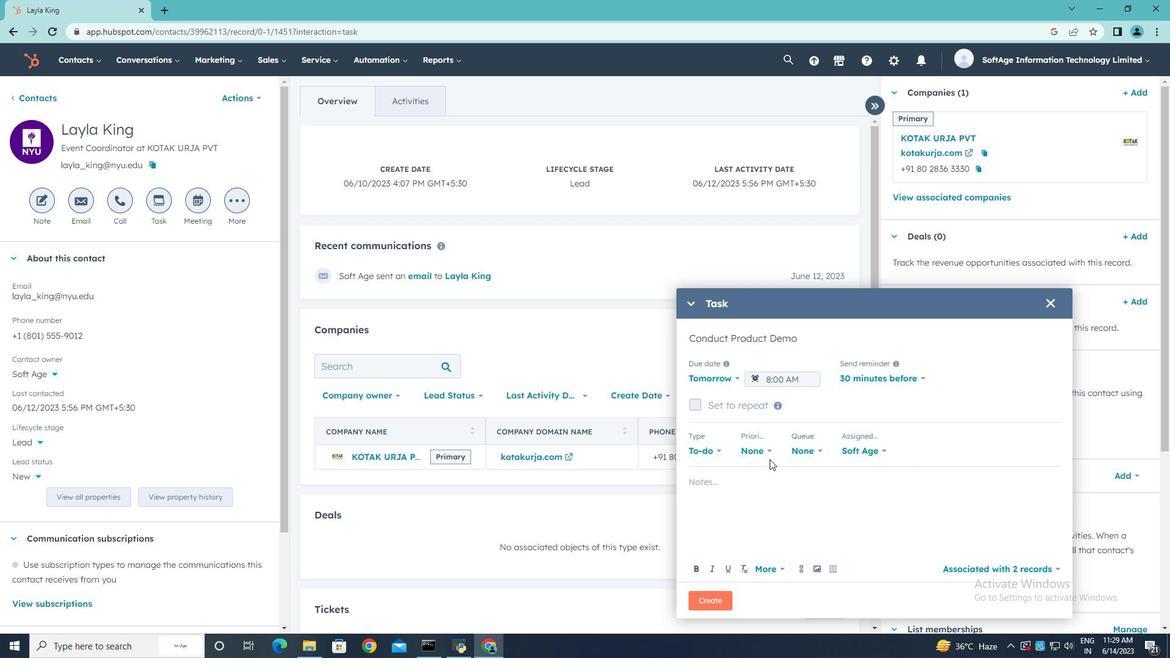 
Action: Mouse pressed left at (770, 454)
Screenshot: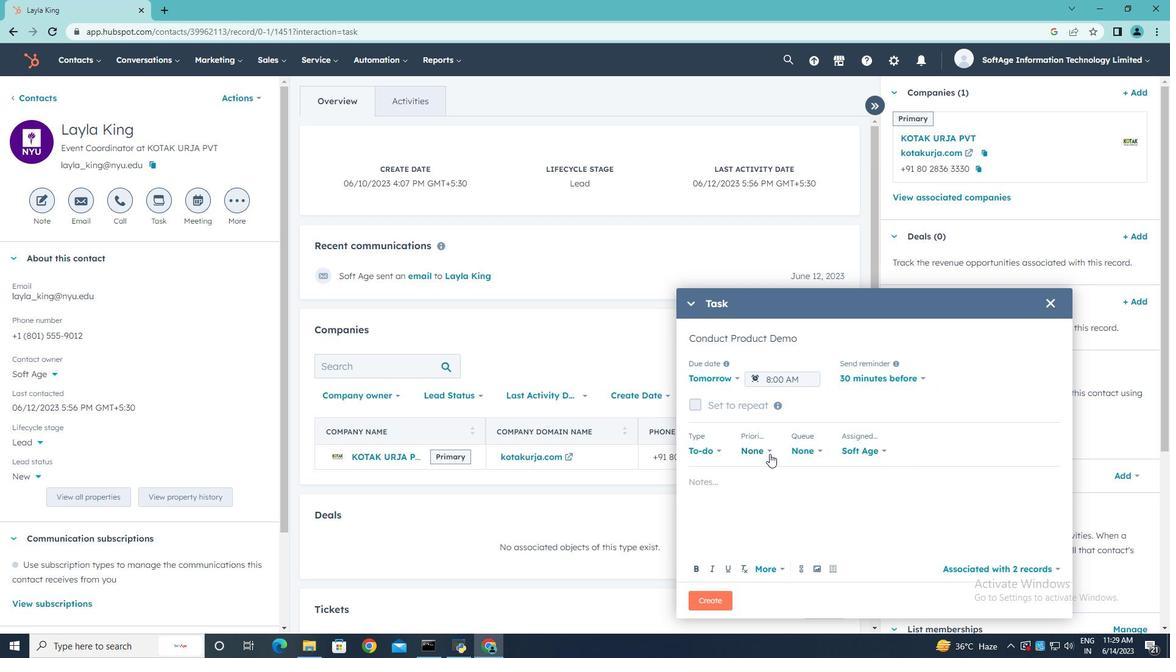 
Action: Mouse moved to (755, 552)
Screenshot: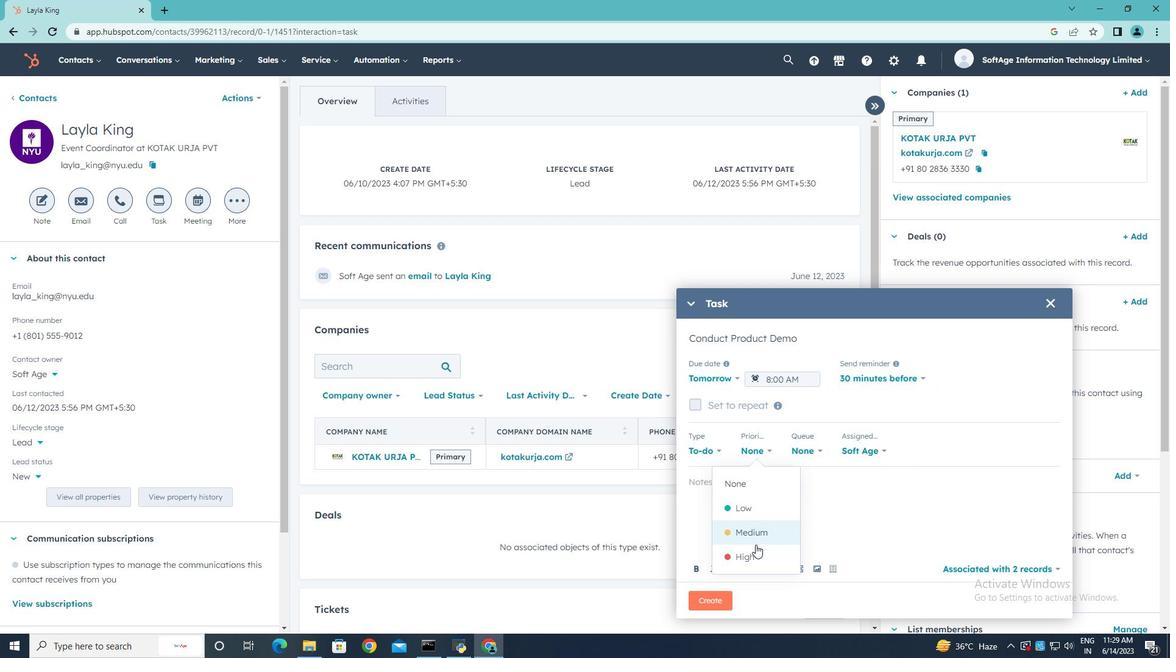 
Action: Mouse pressed left at (755, 552)
Screenshot: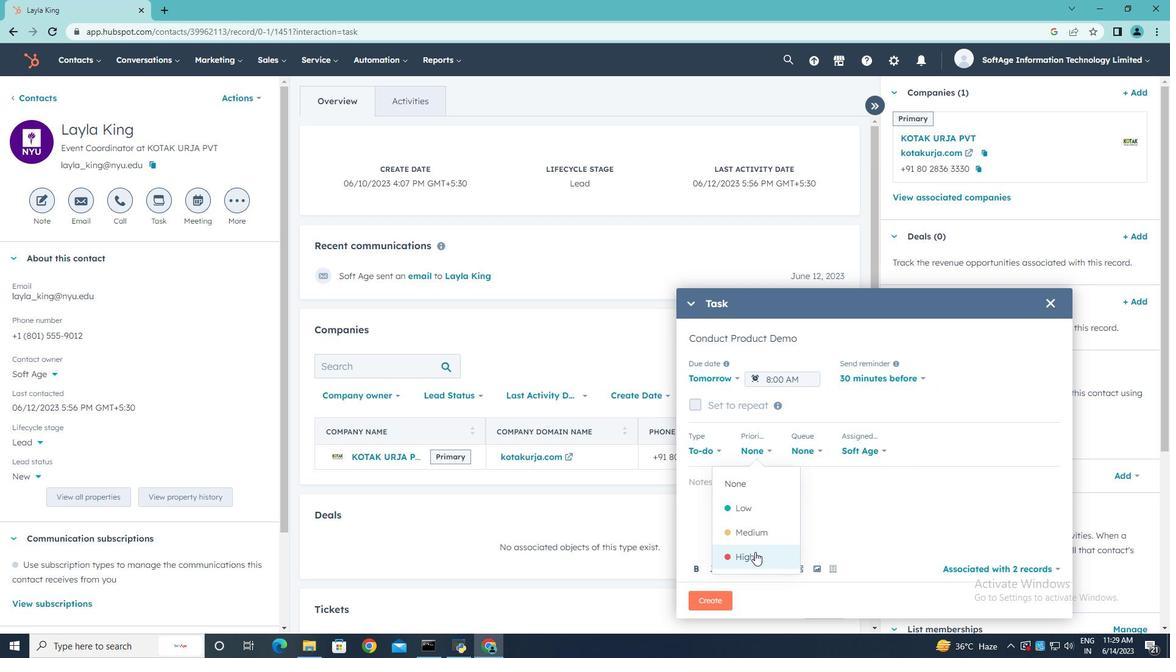 
Action: Mouse moved to (718, 485)
Screenshot: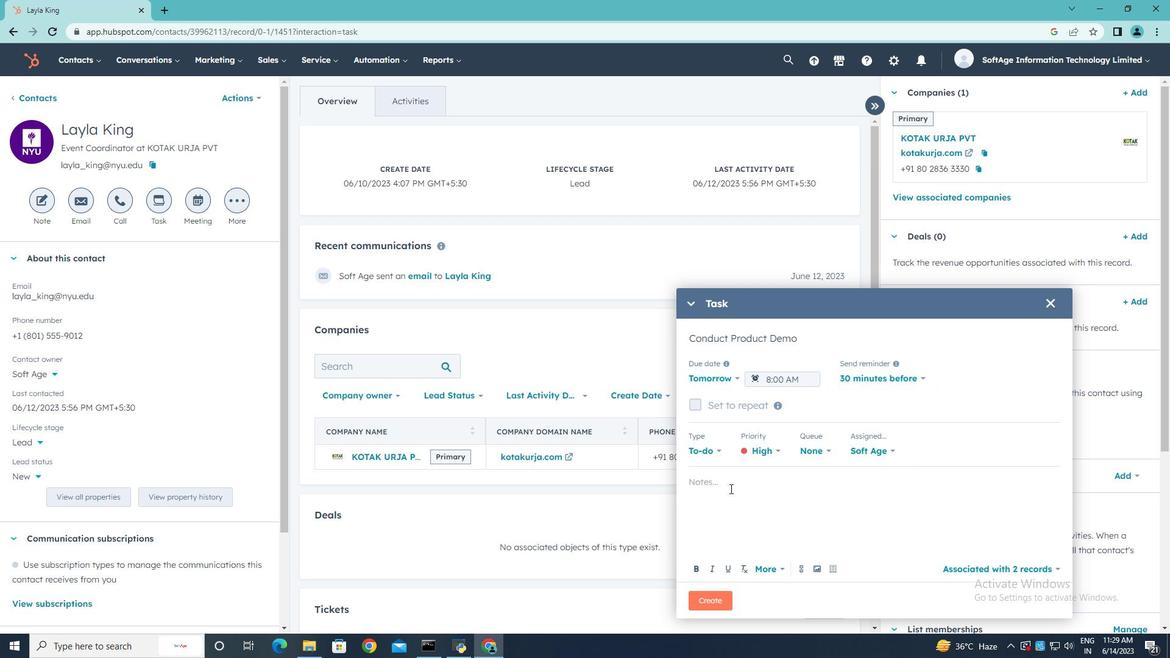 
Action: Mouse pressed left at (718, 485)
Screenshot: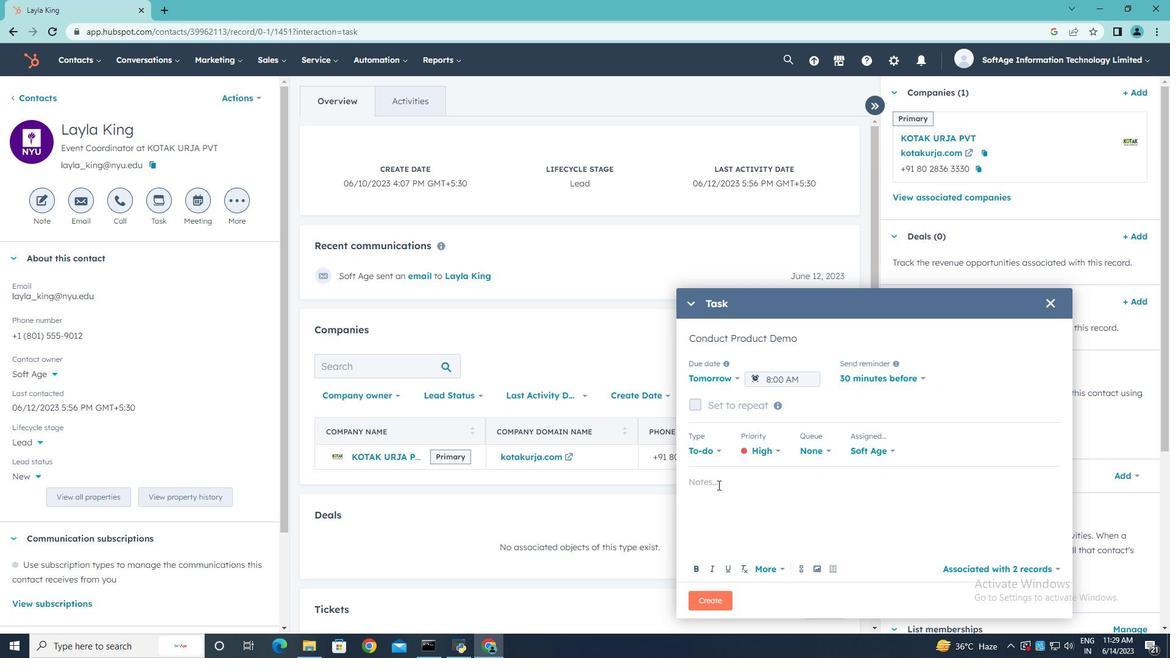 
Action: Mouse moved to (737, 454)
Screenshot: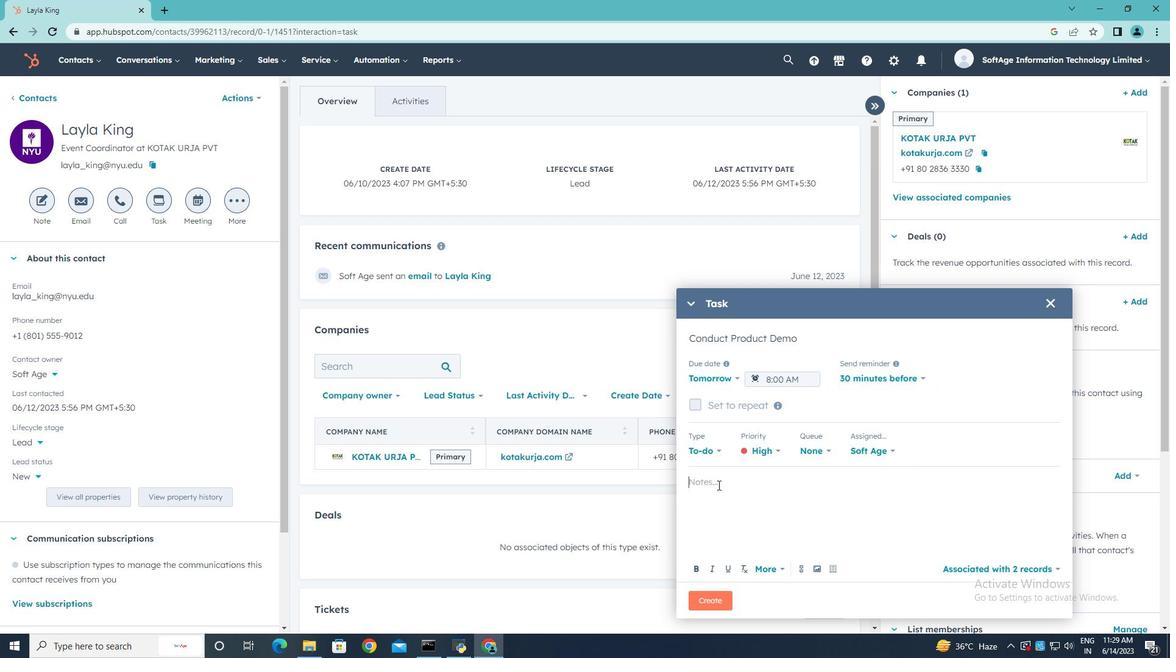 
Action: Key pressed <Key.shift>Review<Key.space>the<Key.space>attached<Key.space>proposal.
Screenshot: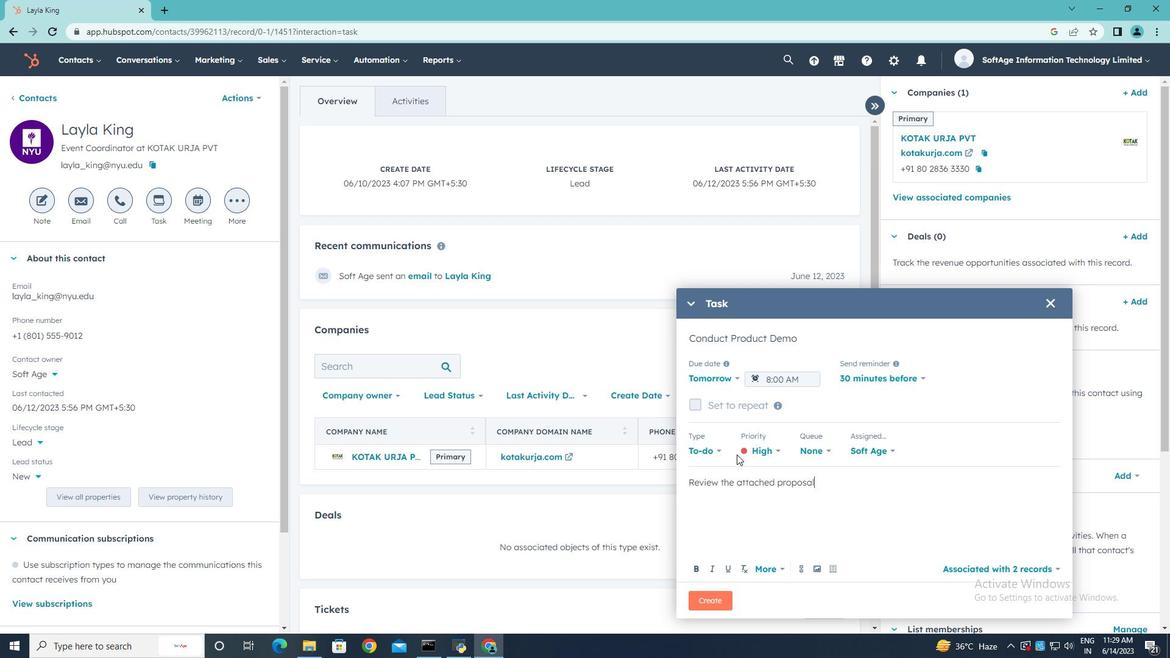 
Action: Mouse moved to (718, 598)
Screenshot: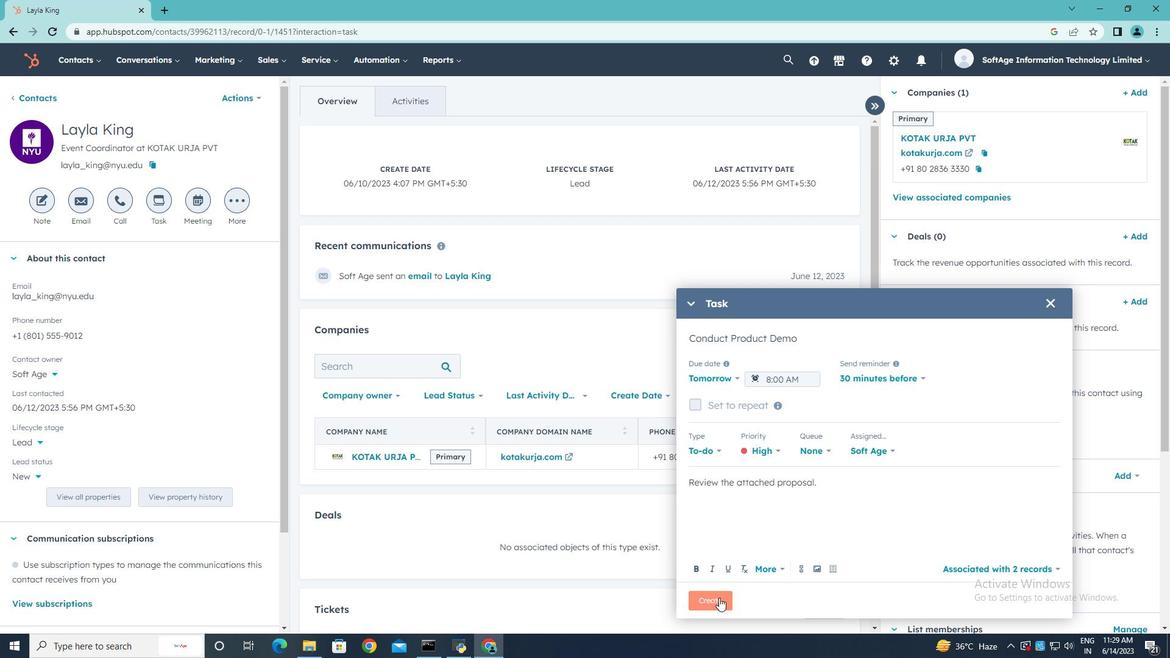 
Action: Mouse pressed left at (718, 598)
Screenshot: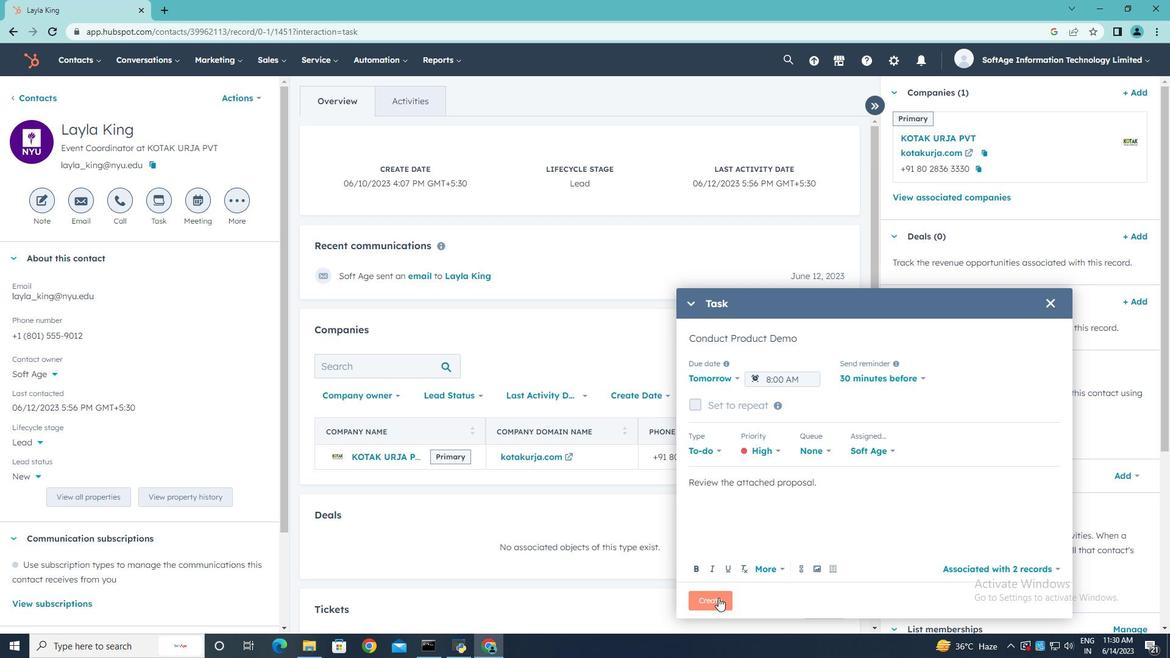 
